 Task: Find connections with filter location Begūn with filter topic #Culturewith filter profile language English with filter current company Belong Education (Previously InternIn) with filter school Burhani College with filter industry Correctional Institutions with filter service category Real Estate Appraisal with filter keywords title Manager
Action: Mouse moved to (475, 65)
Screenshot: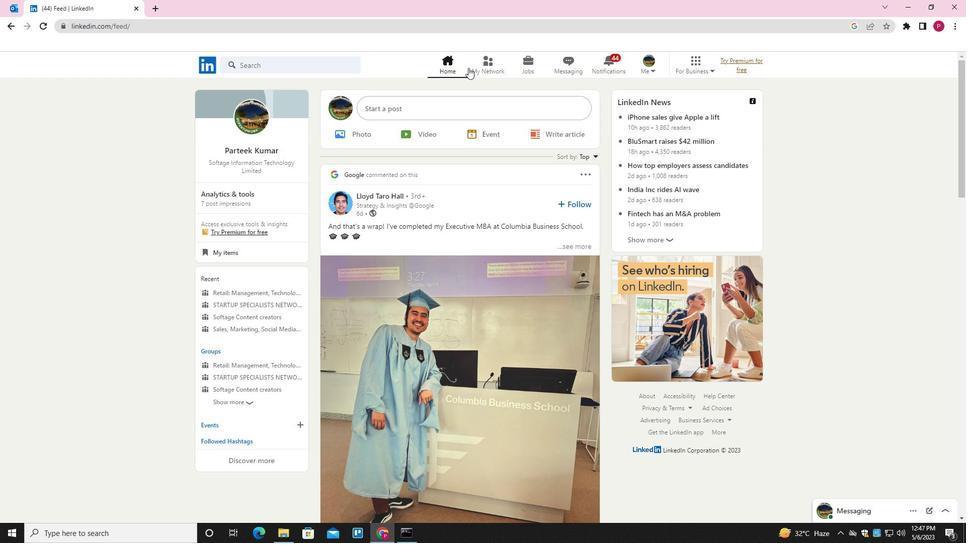 
Action: Mouse pressed left at (475, 65)
Screenshot: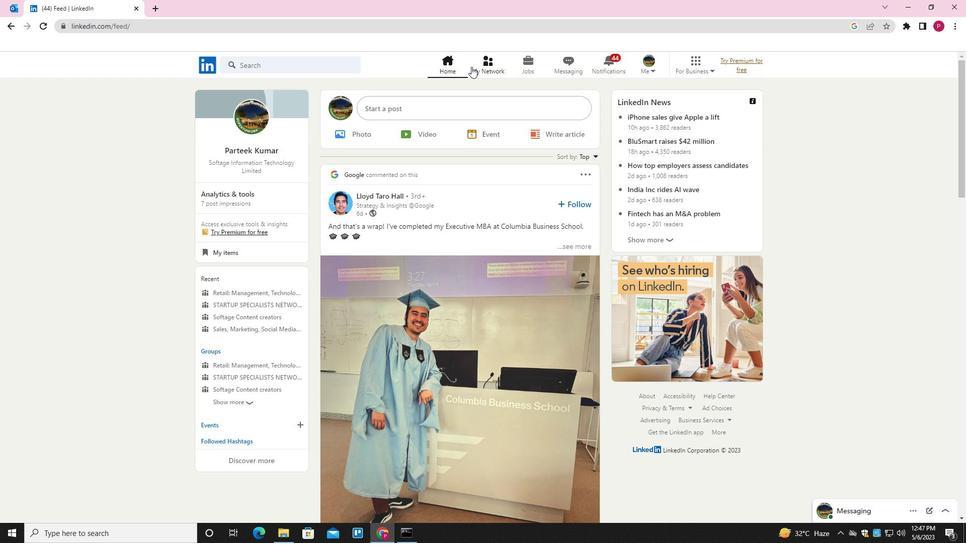 
Action: Mouse moved to (335, 124)
Screenshot: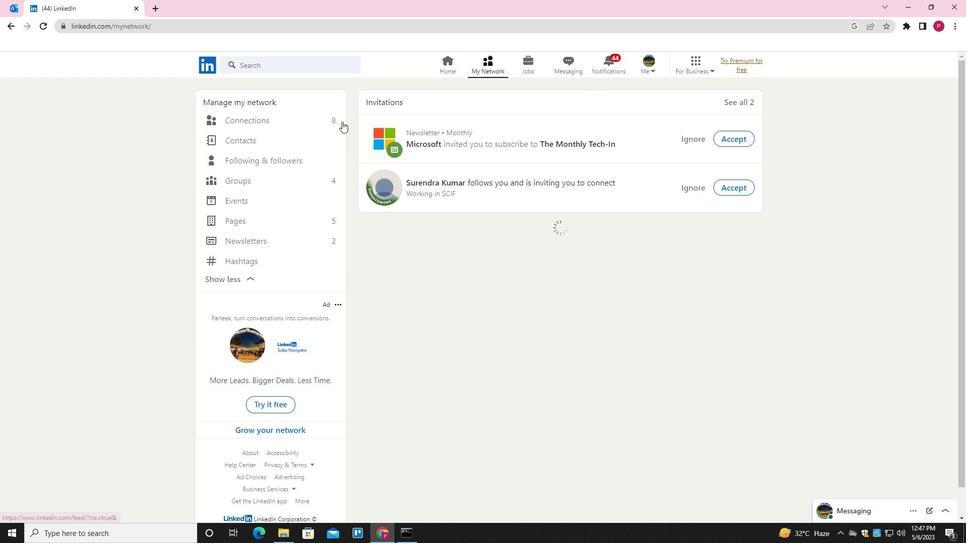 
Action: Mouse pressed left at (335, 124)
Screenshot: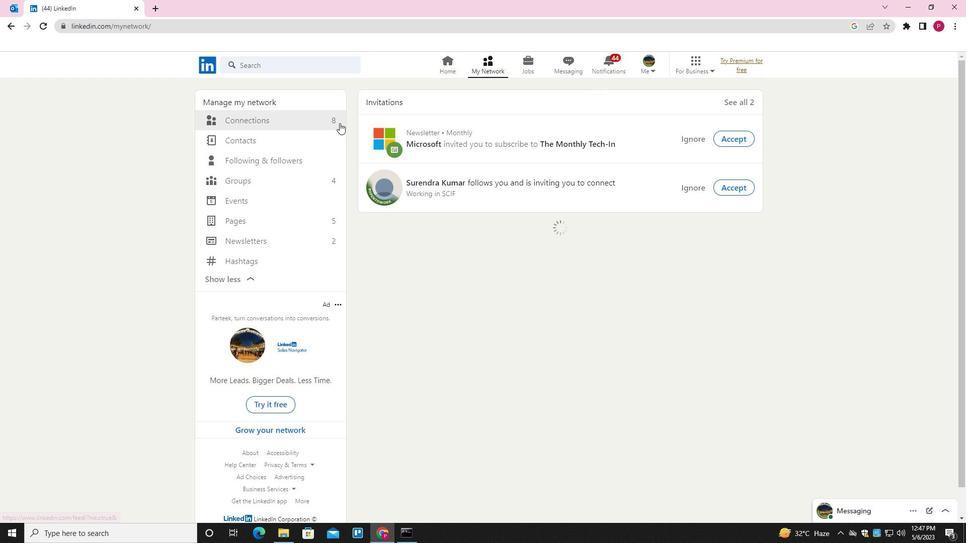 
Action: Mouse moved to (569, 120)
Screenshot: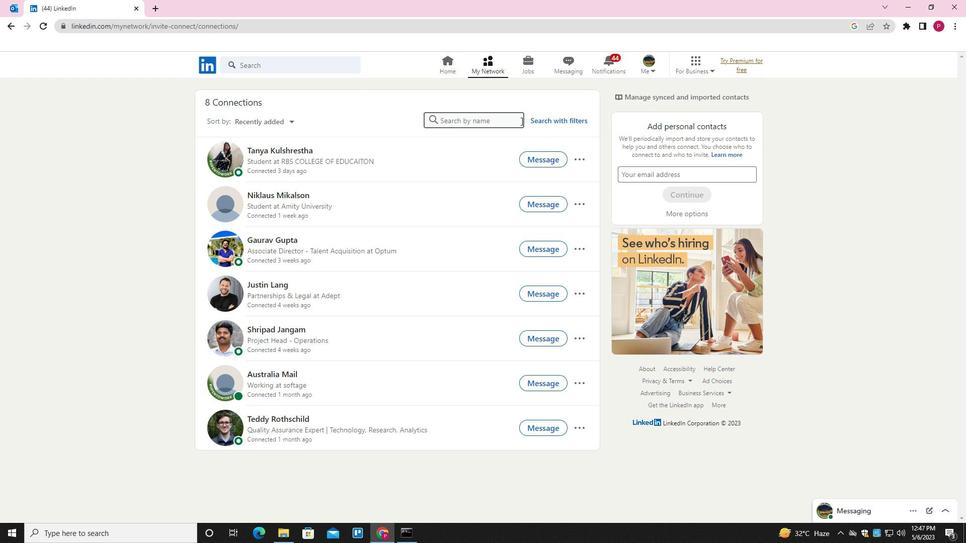 
Action: Mouse pressed left at (569, 120)
Screenshot: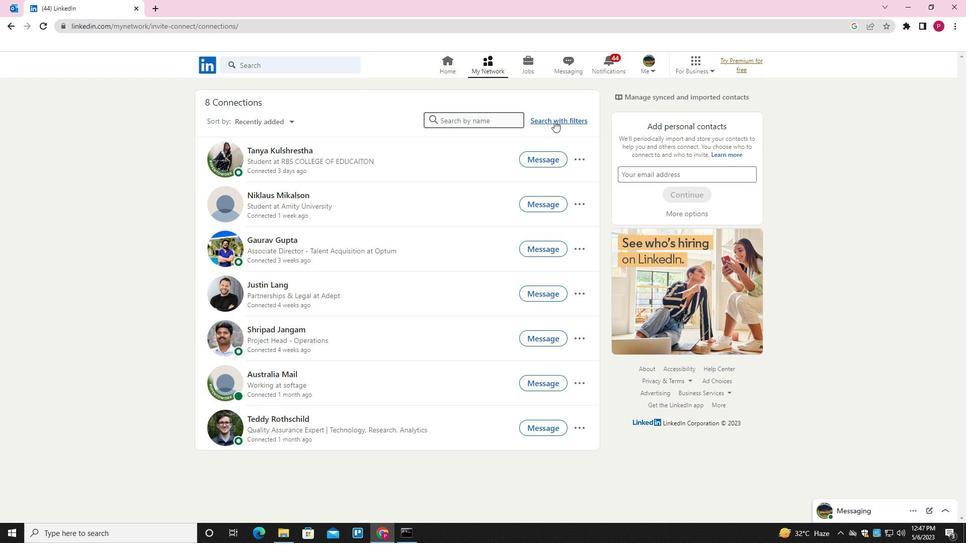 
Action: Mouse moved to (520, 93)
Screenshot: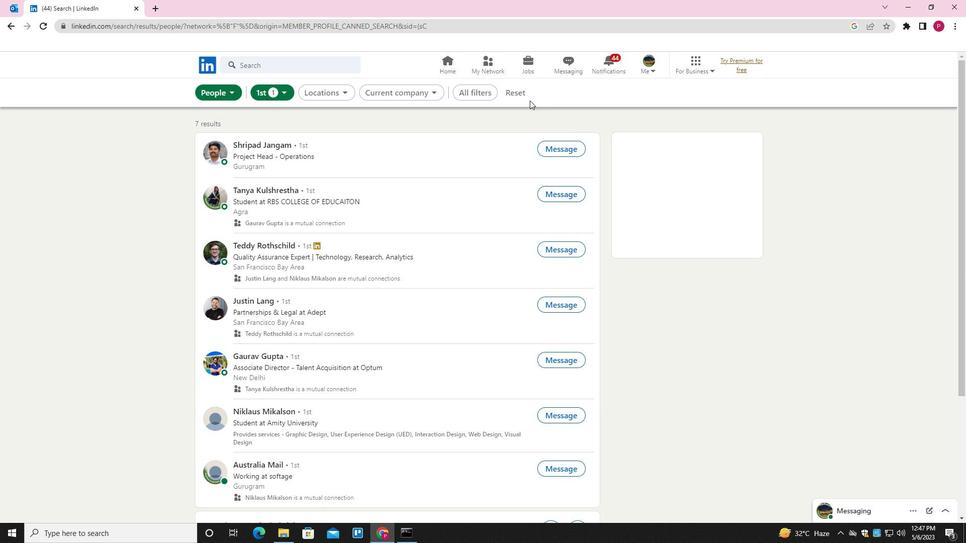 
Action: Mouse pressed left at (520, 93)
Screenshot: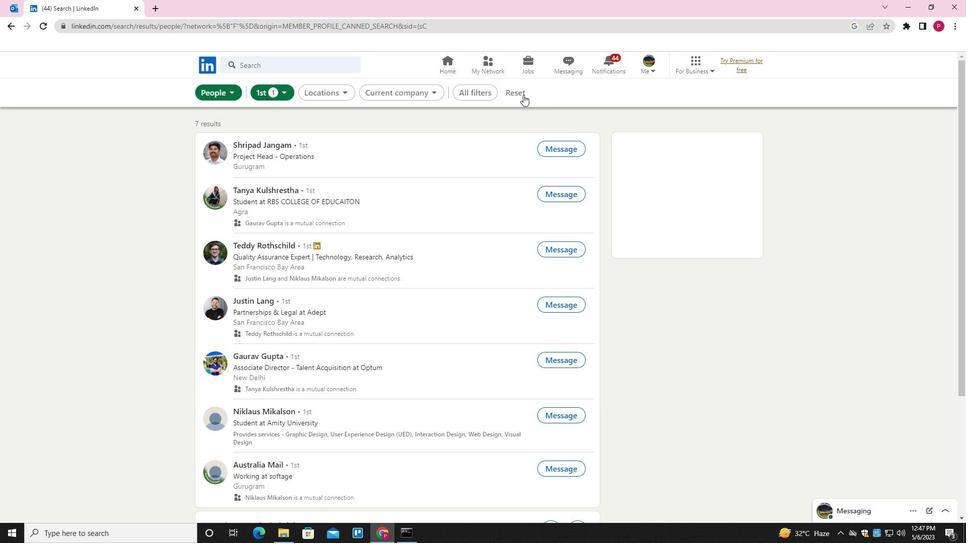 
Action: Mouse moved to (501, 91)
Screenshot: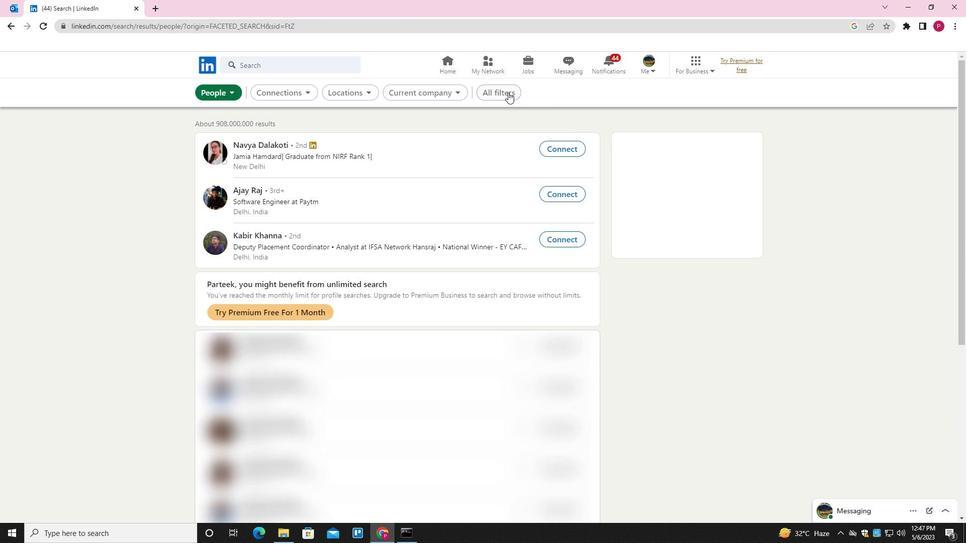 
Action: Mouse pressed left at (501, 91)
Screenshot: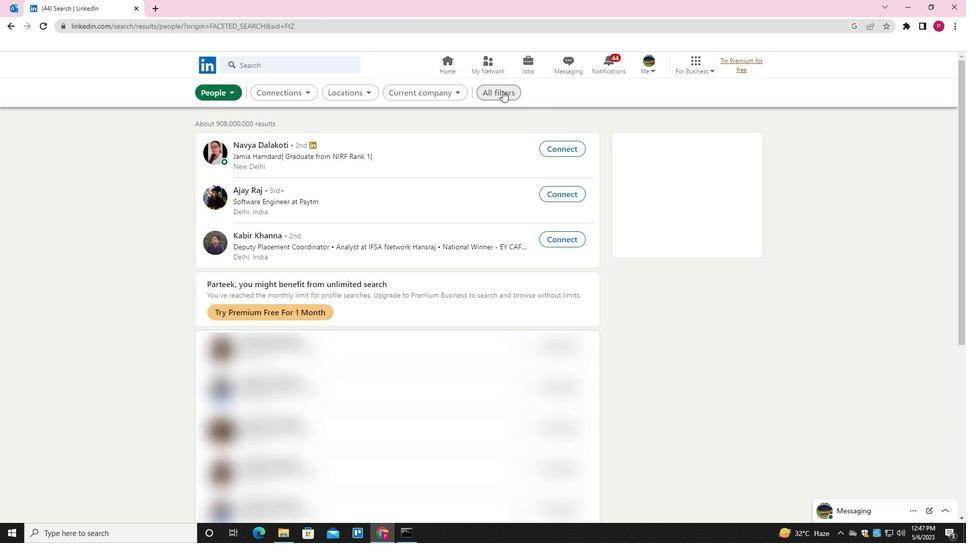 
Action: Mouse moved to (782, 274)
Screenshot: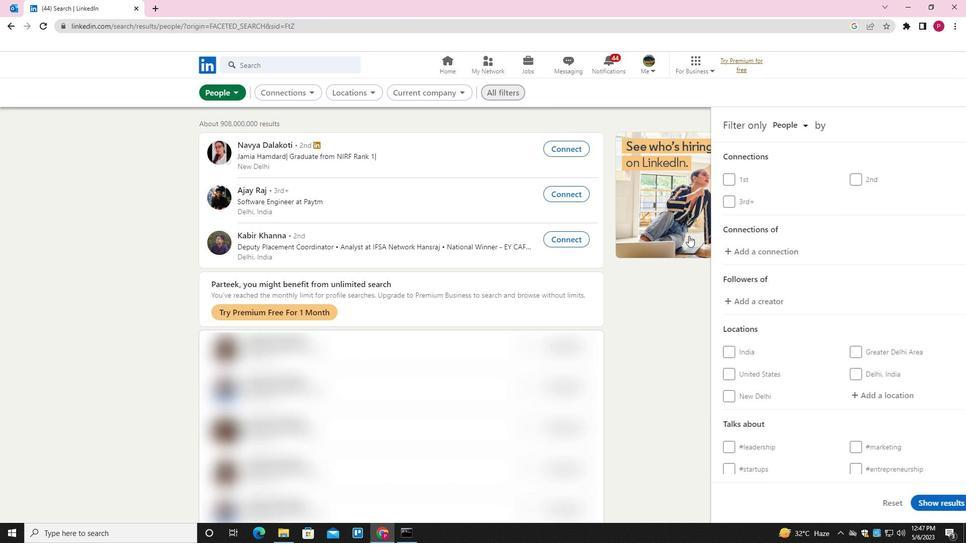 
Action: Mouse scrolled (782, 273) with delta (0, 0)
Screenshot: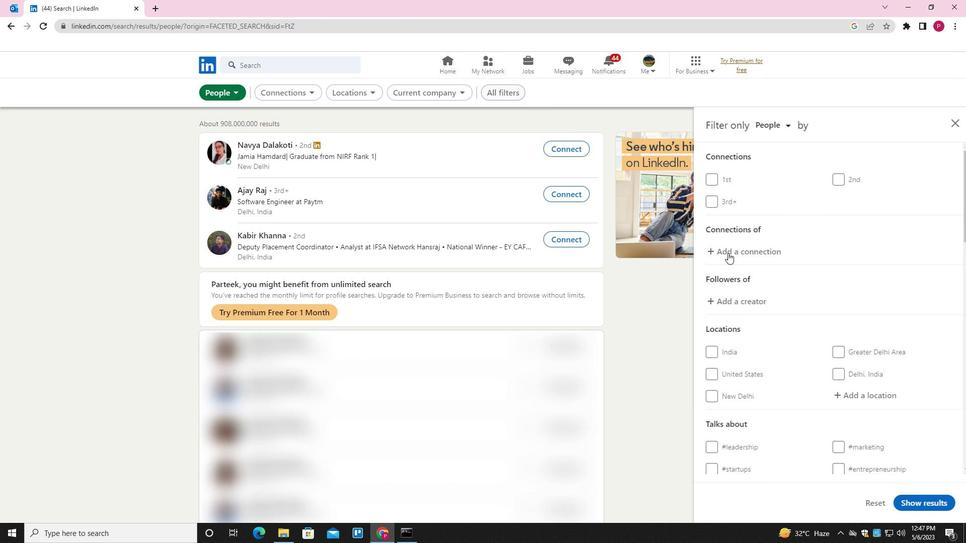 
Action: Mouse scrolled (782, 273) with delta (0, 0)
Screenshot: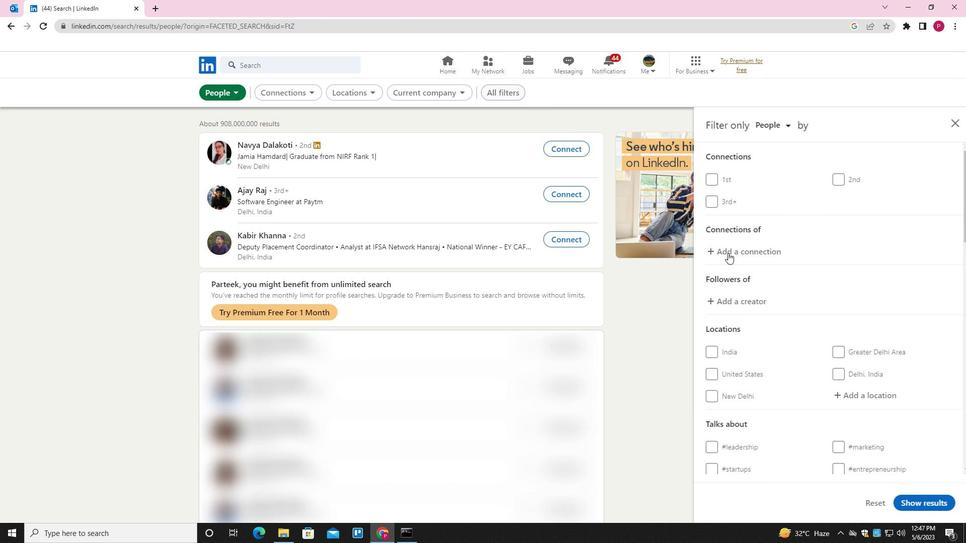 
Action: Mouse moved to (783, 274)
Screenshot: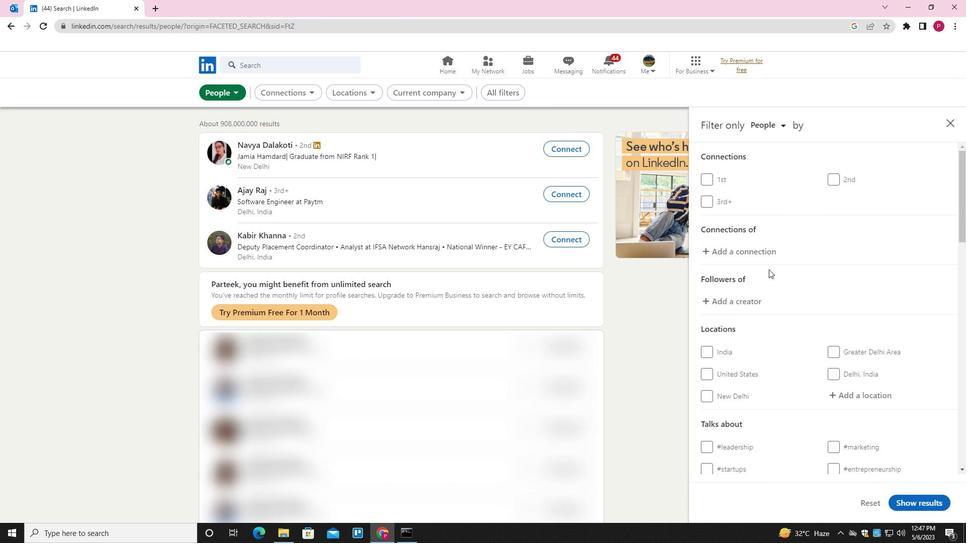 
Action: Mouse scrolled (783, 273) with delta (0, 0)
Screenshot: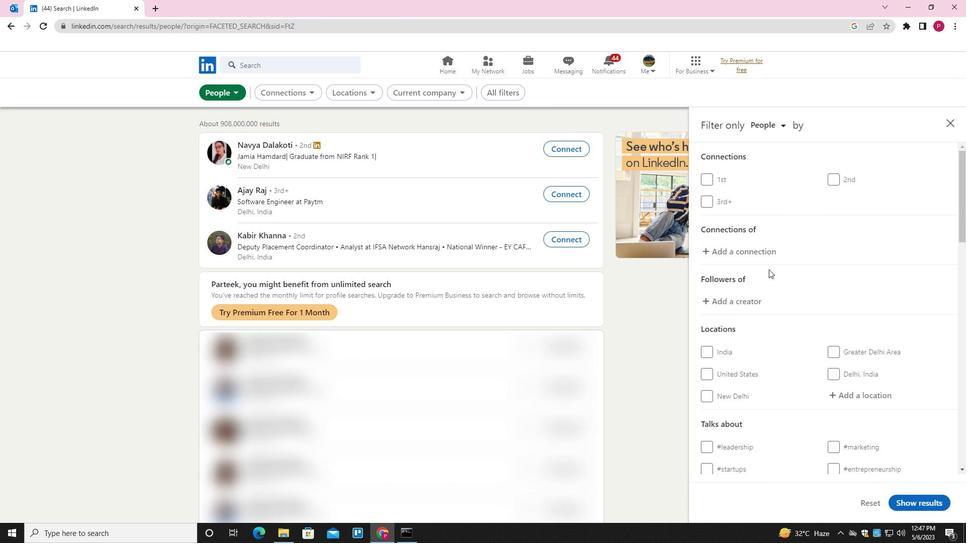 
Action: Mouse moved to (853, 246)
Screenshot: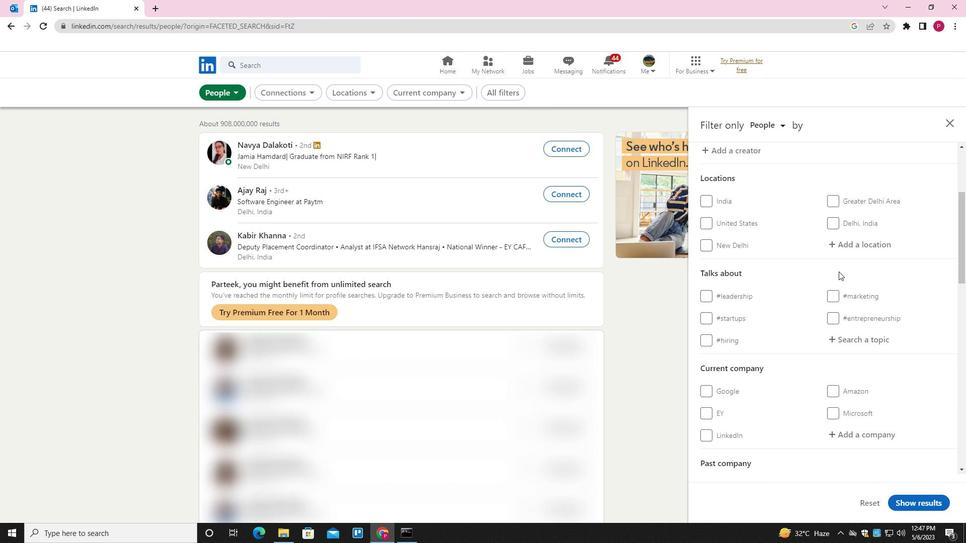 
Action: Mouse pressed left at (853, 246)
Screenshot: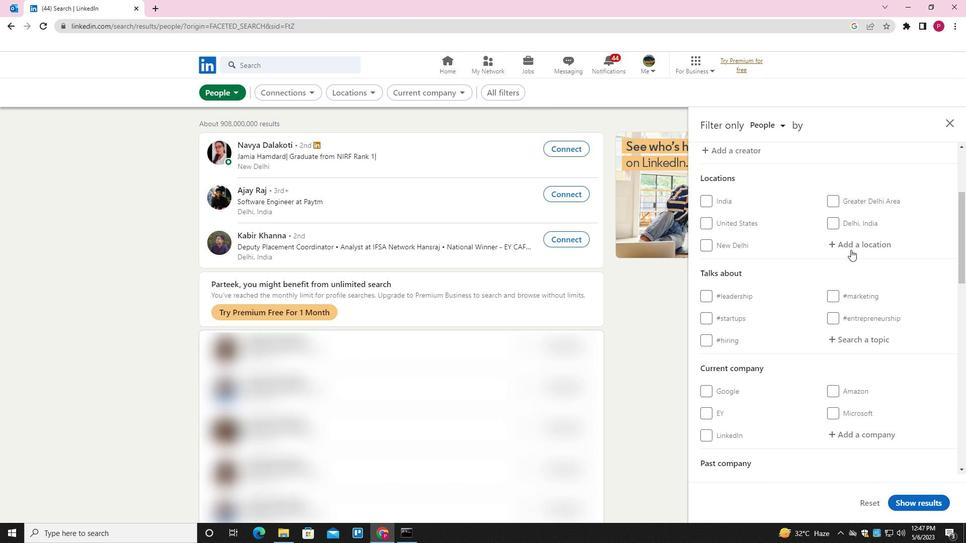 
Action: Key pressed <Key.shift>BEGUN
Screenshot: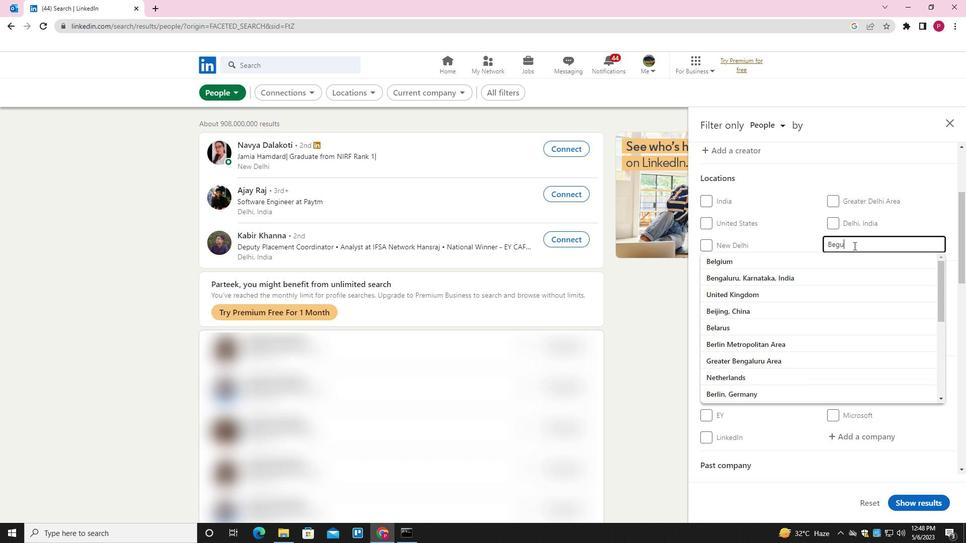 
Action: Mouse moved to (853, 245)
Screenshot: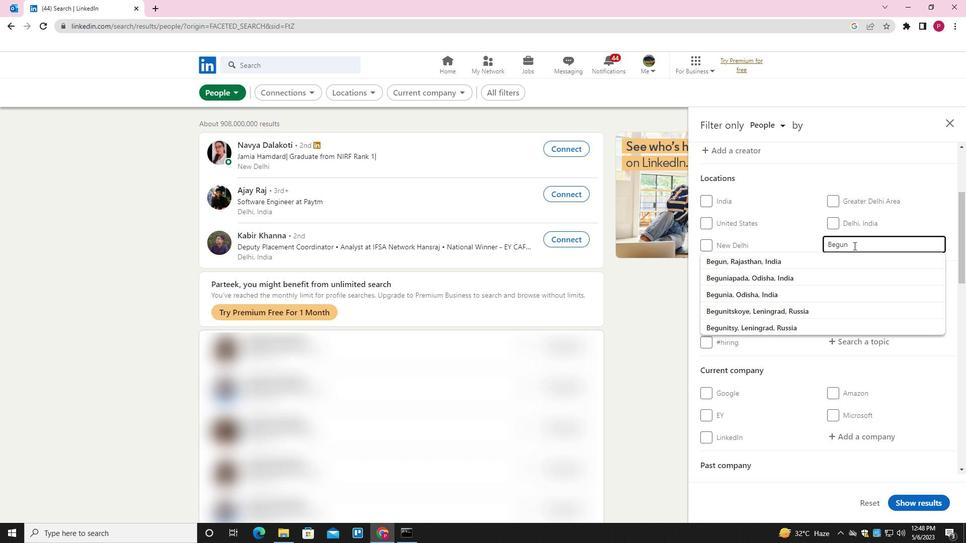 
Action: Key pressed <Key.down><Key.enter>
Screenshot: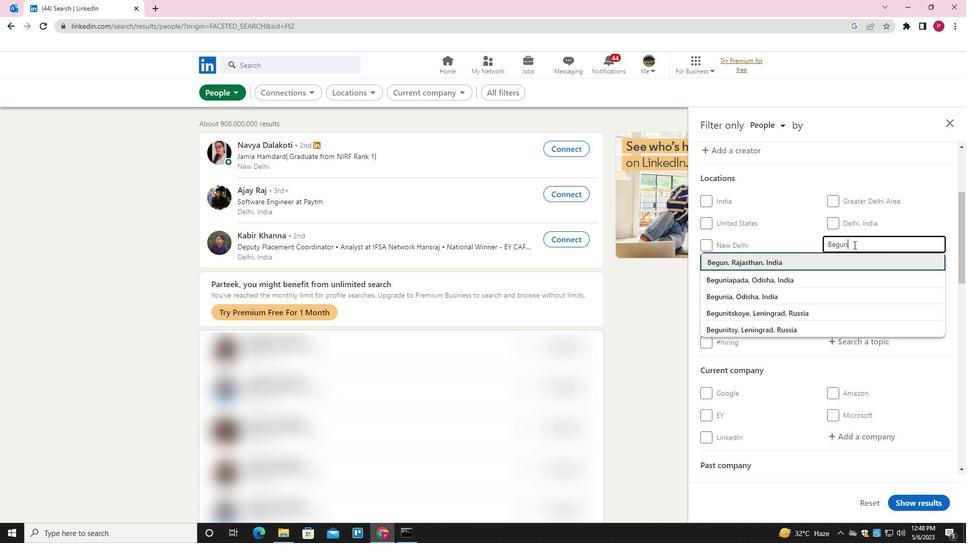 
Action: Mouse moved to (820, 268)
Screenshot: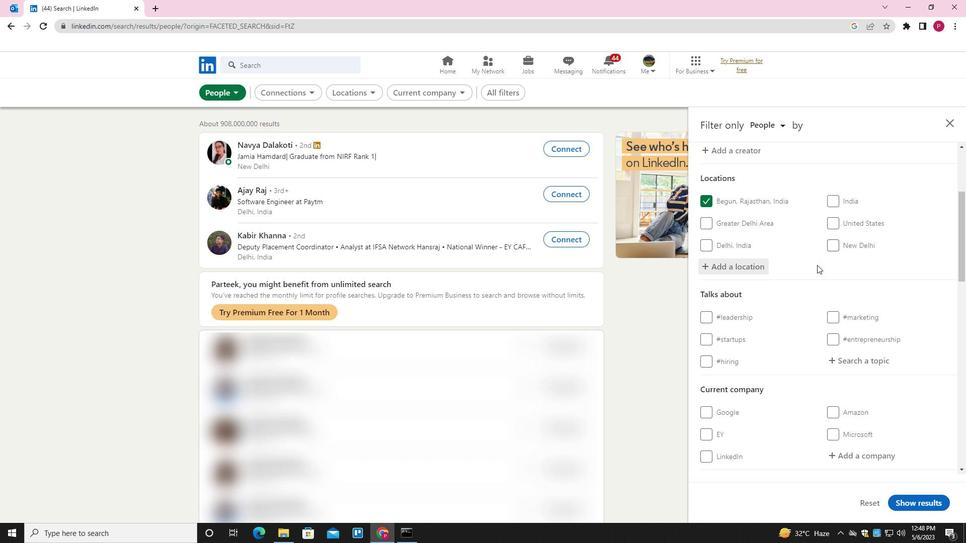 
Action: Mouse scrolled (820, 267) with delta (0, 0)
Screenshot: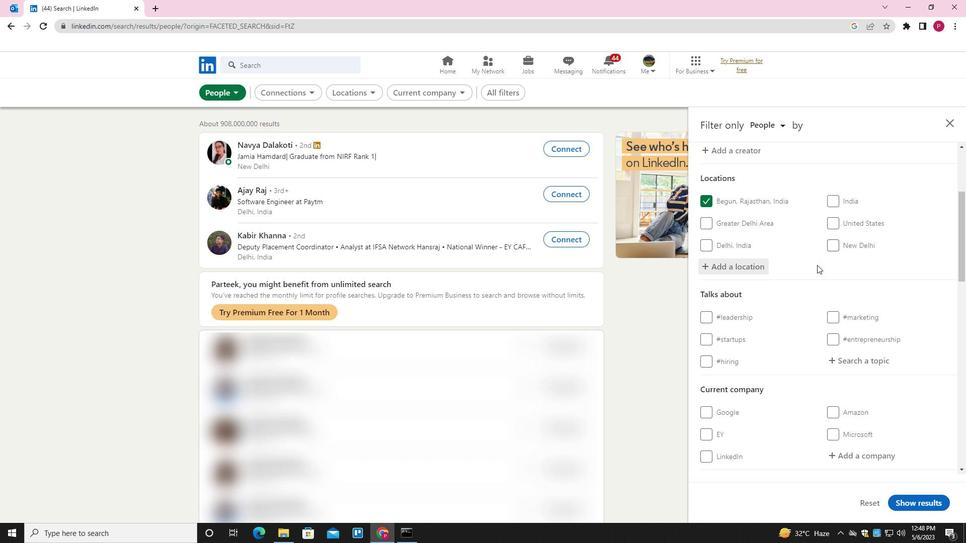 
Action: Mouse moved to (820, 268)
Screenshot: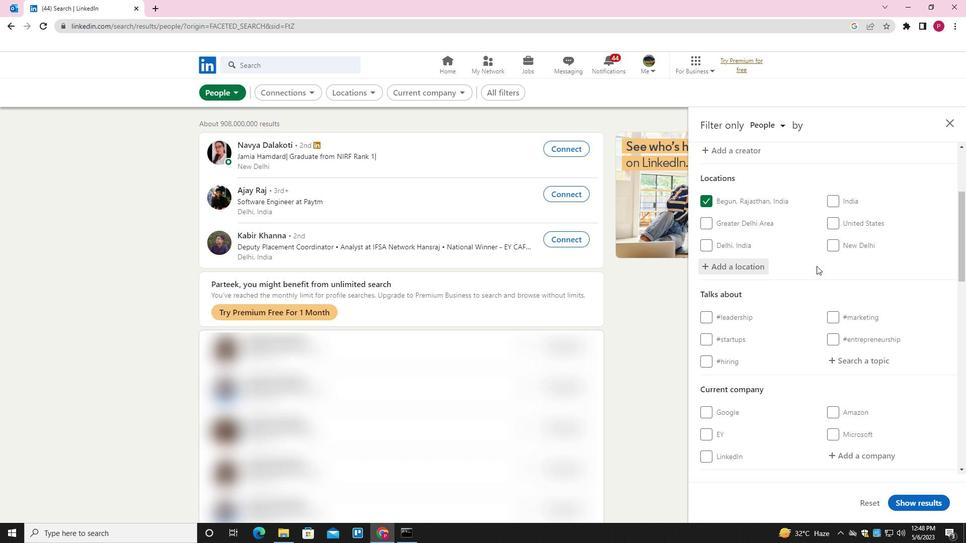 
Action: Mouse scrolled (820, 268) with delta (0, 0)
Screenshot: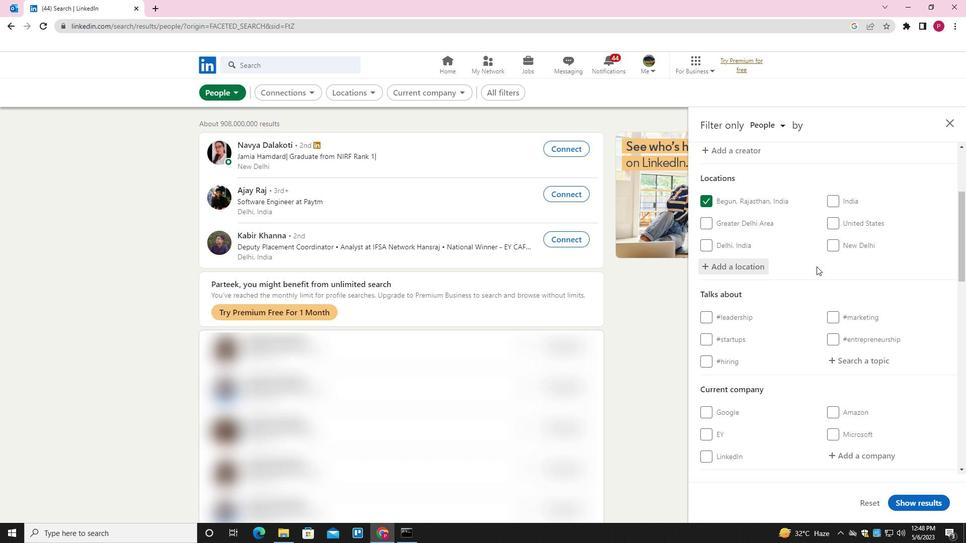
Action: Mouse moved to (862, 258)
Screenshot: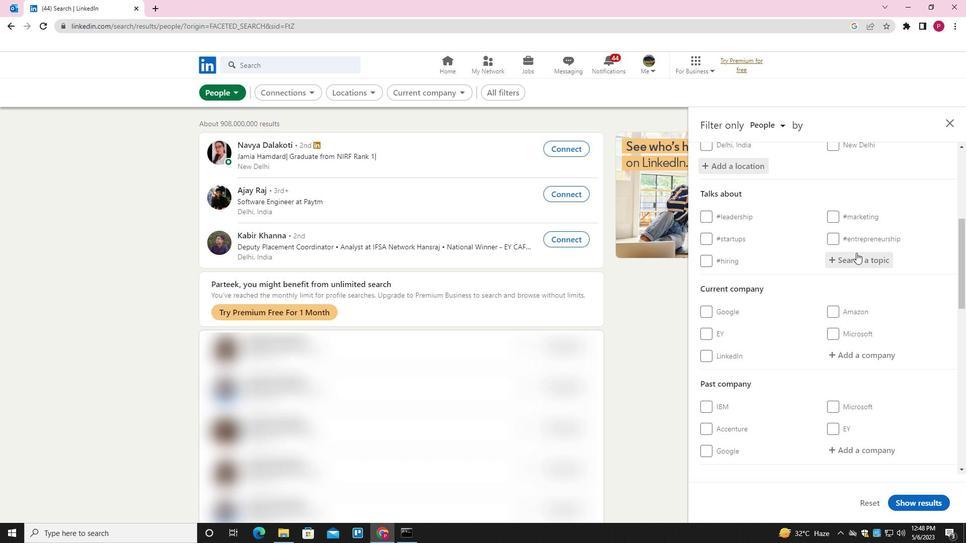 
Action: Mouse pressed left at (862, 258)
Screenshot: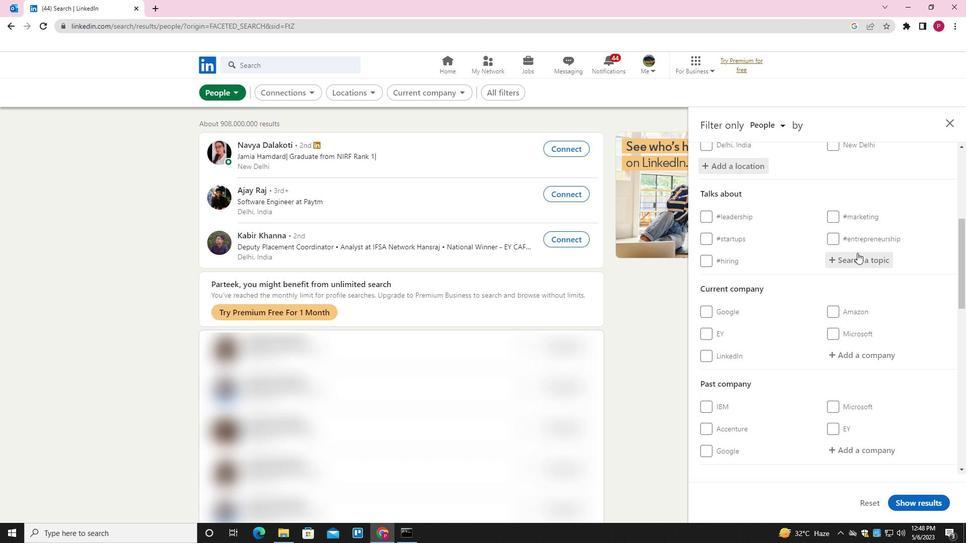 
Action: Key pressed <Key.shift>CULTURE<Key.down><Key.enter>
Screenshot: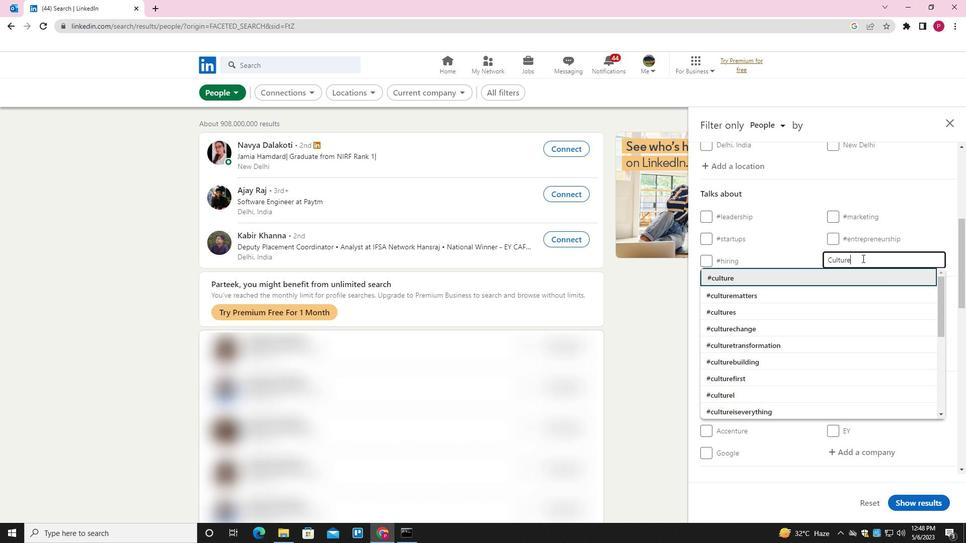 
Action: Mouse moved to (809, 288)
Screenshot: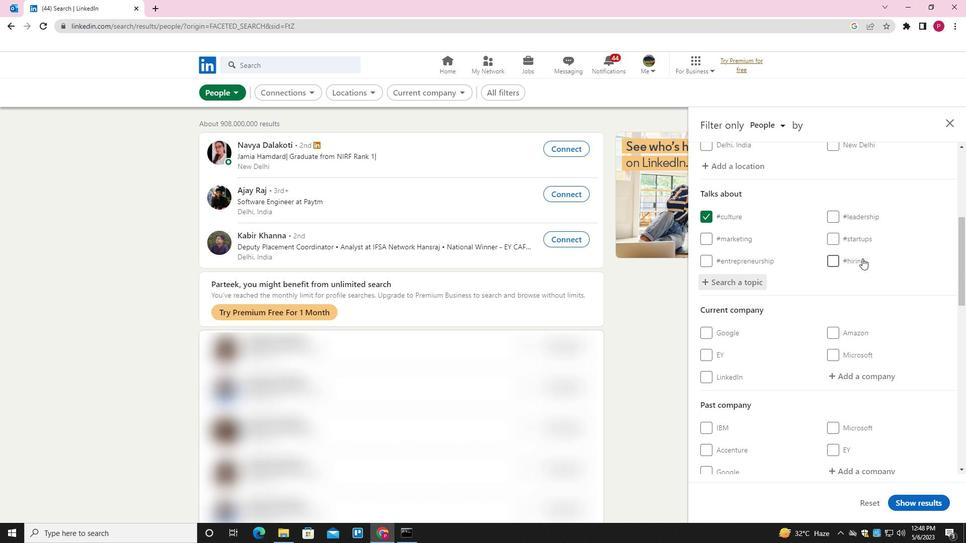 
Action: Mouse scrolled (809, 288) with delta (0, 0)
Screenshot: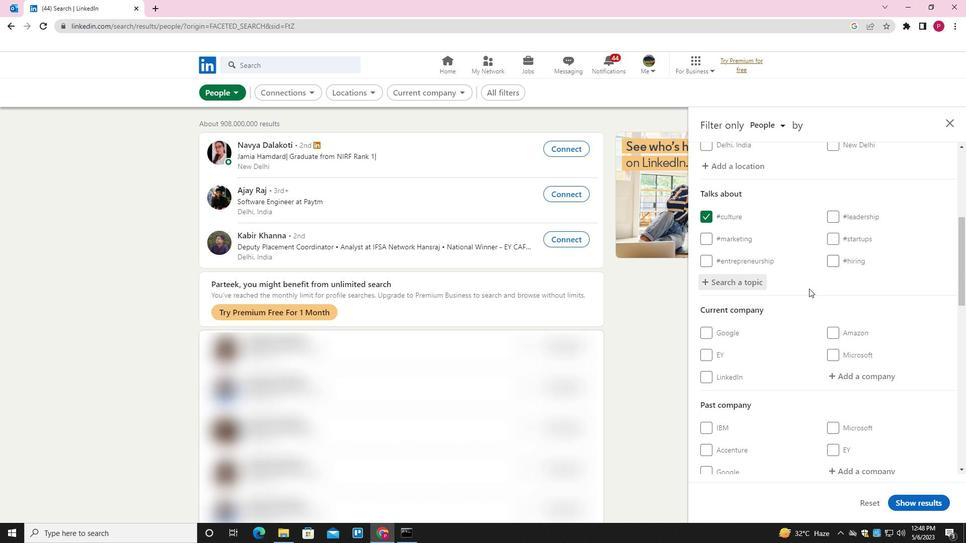 
Action: Mouse scrolled (809, 288) with delta (0, 0)
Screenshot: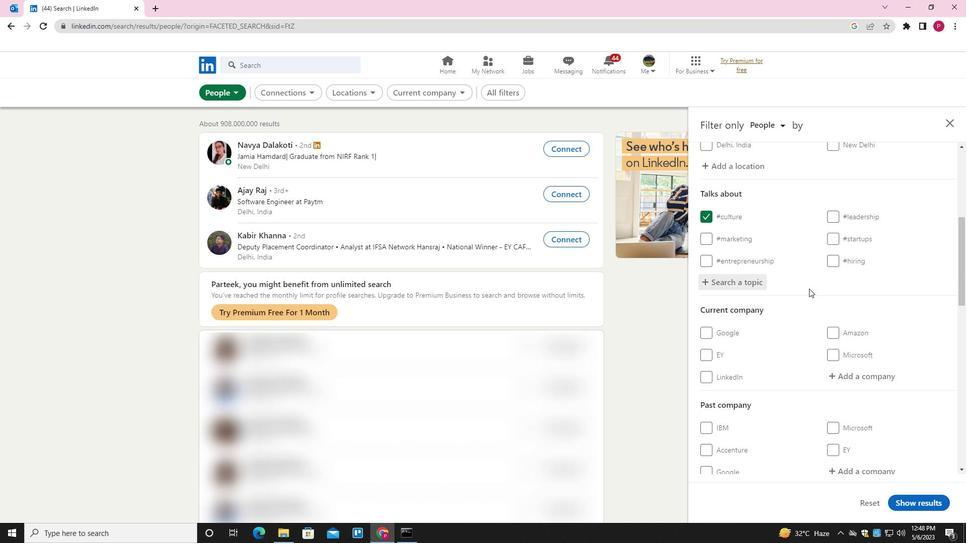 
Action: Mouse scrolled (809, 288) with delta (0, 0)
Screenshot: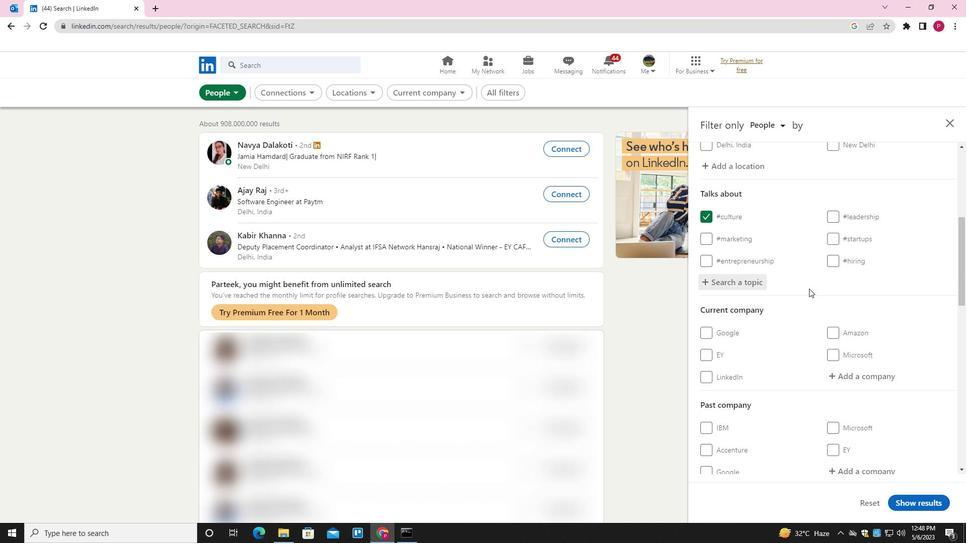 
Action: Mouse scrolled (809, 288) with delta (0, 0)
Screenshot: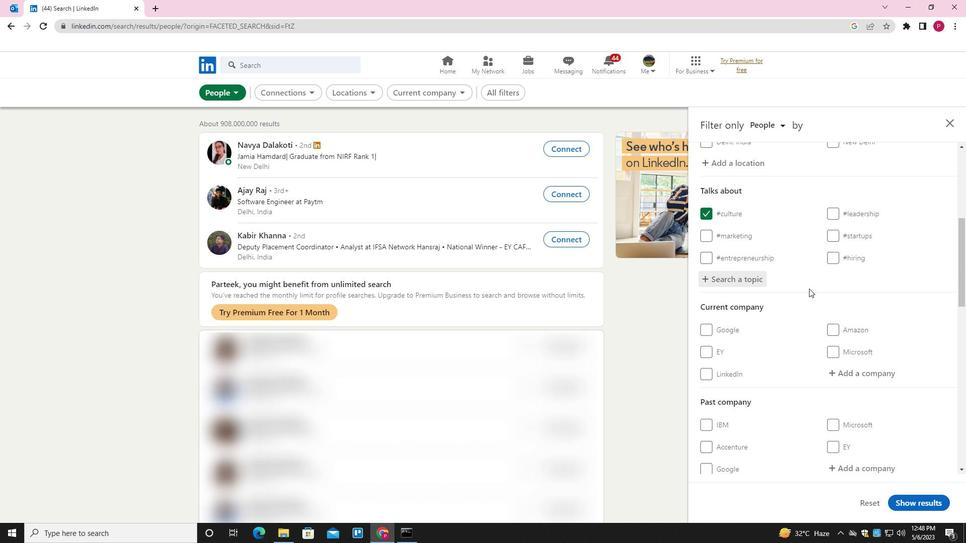 
Action: Mouse moved to (804, 291)
Screenshot: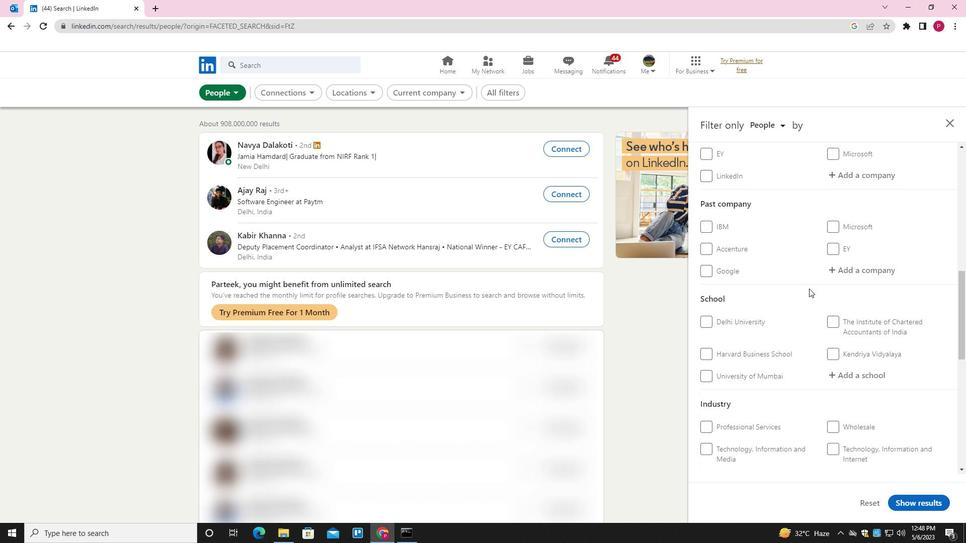 
Action: Mouse scrolled (804, 291) with delta (0, 0)
Screenshot: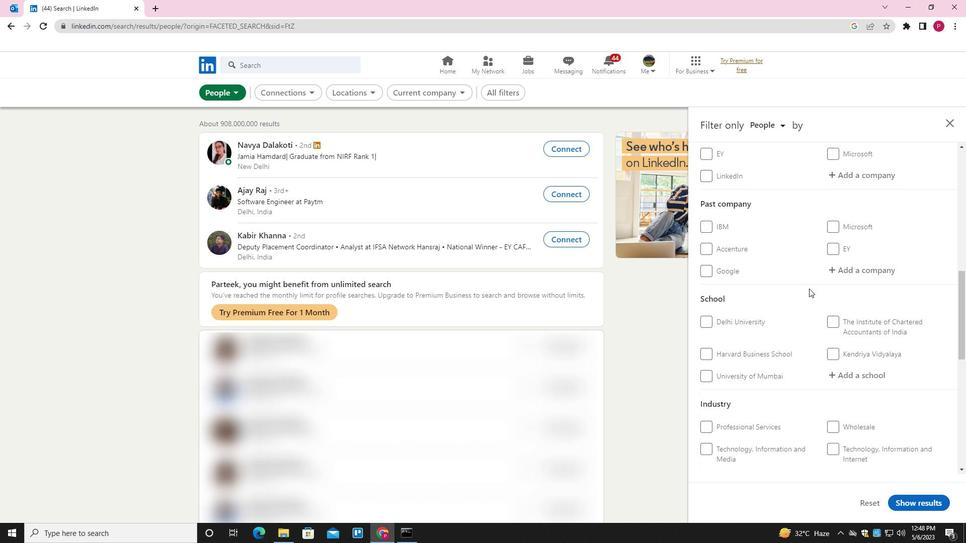 
Action: Mouse moved to (804, 292)
Screenshot: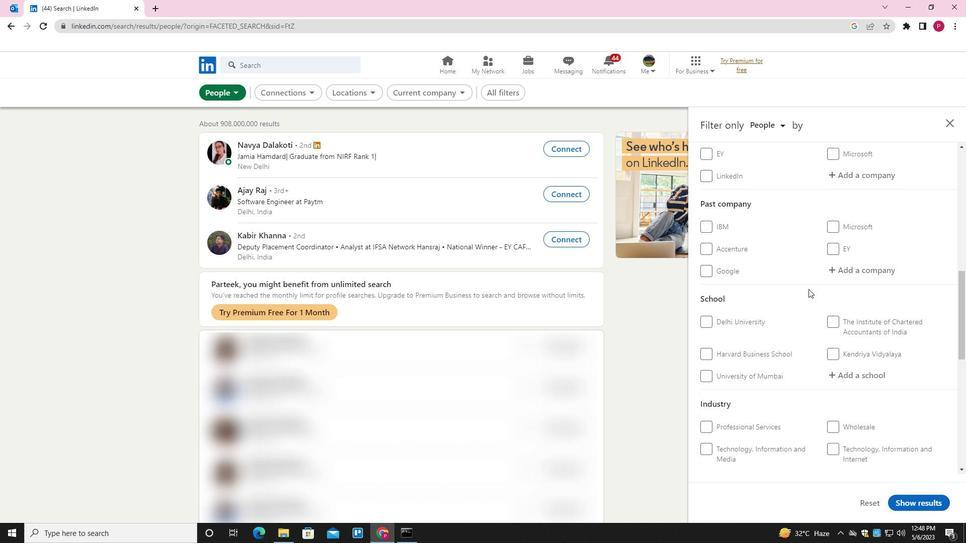
Action: Mouse scrolled (804, 292) with delta (0, 0)
Screenshot: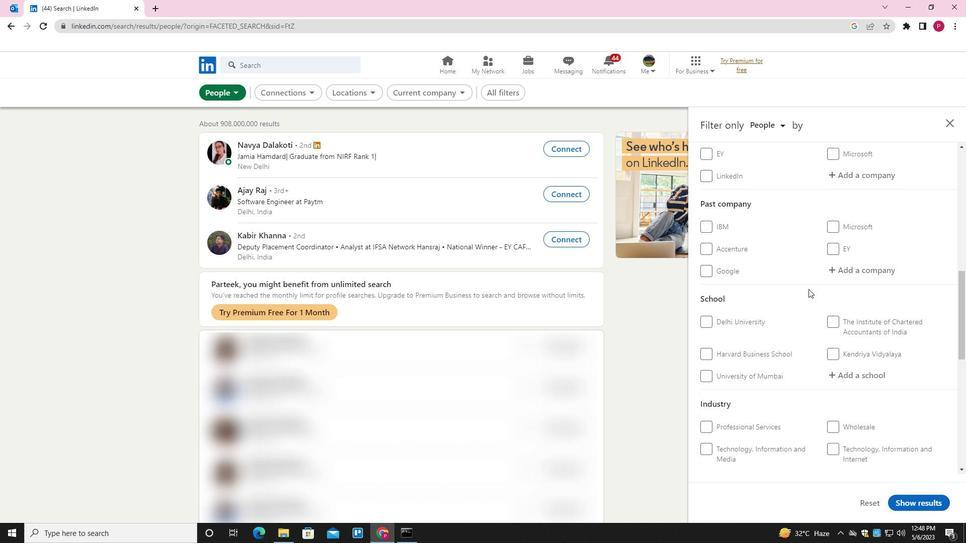 
Action: Mouse moved to (803, 293)
Screenshot: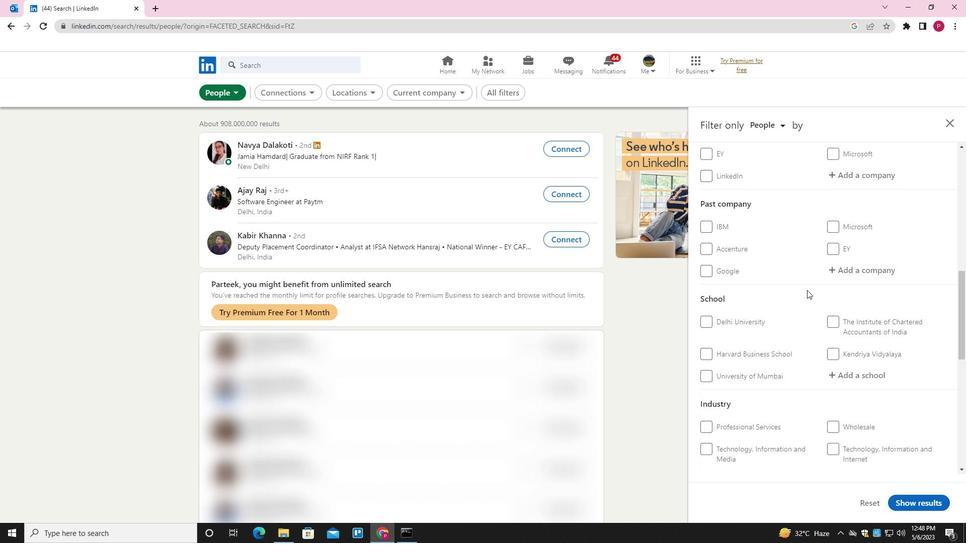 
Action: Mouse scrolled (803, 292) with delta (0, 0)
Screenshot: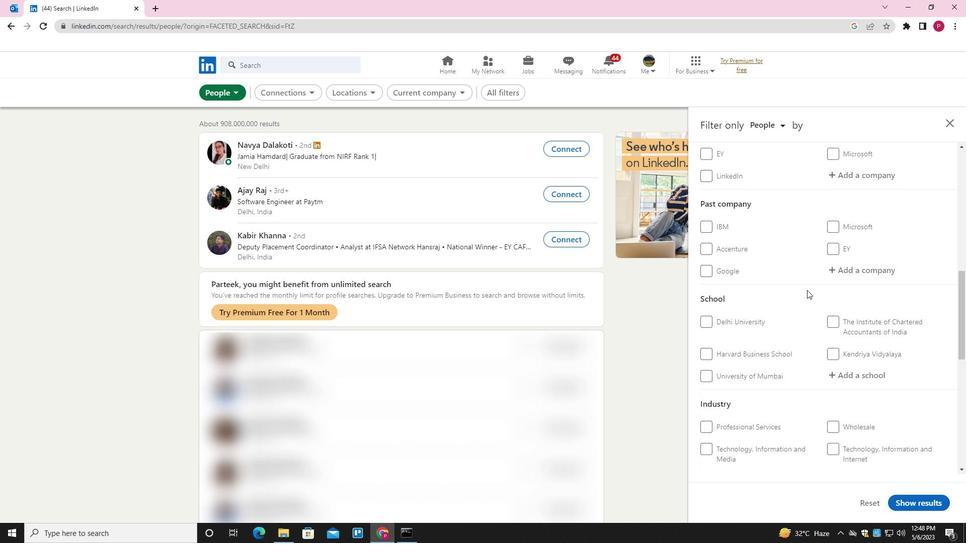 
Action: Mouse moved to (801, 297)
Screenshot: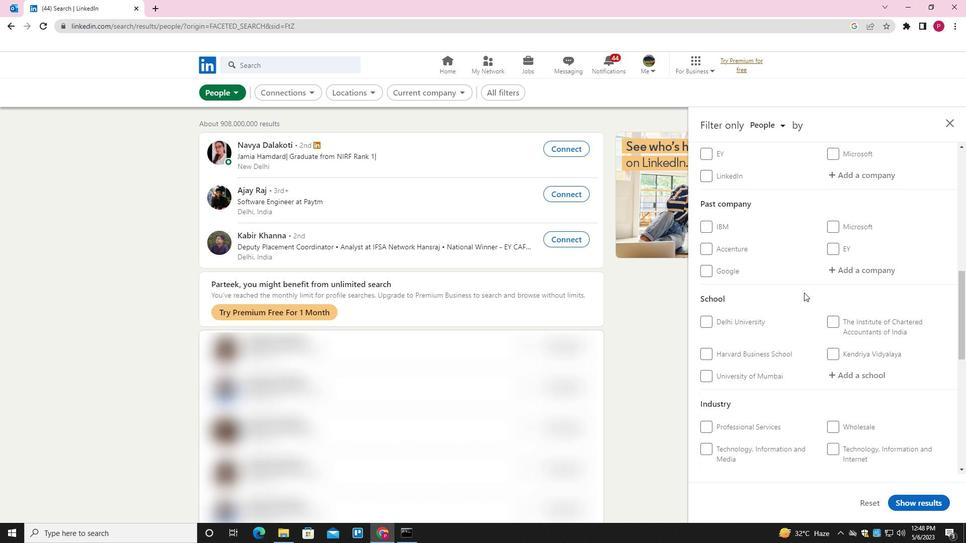
Action: Mouse scrolled (801, 296) with delta (0, 0)
Screenshot: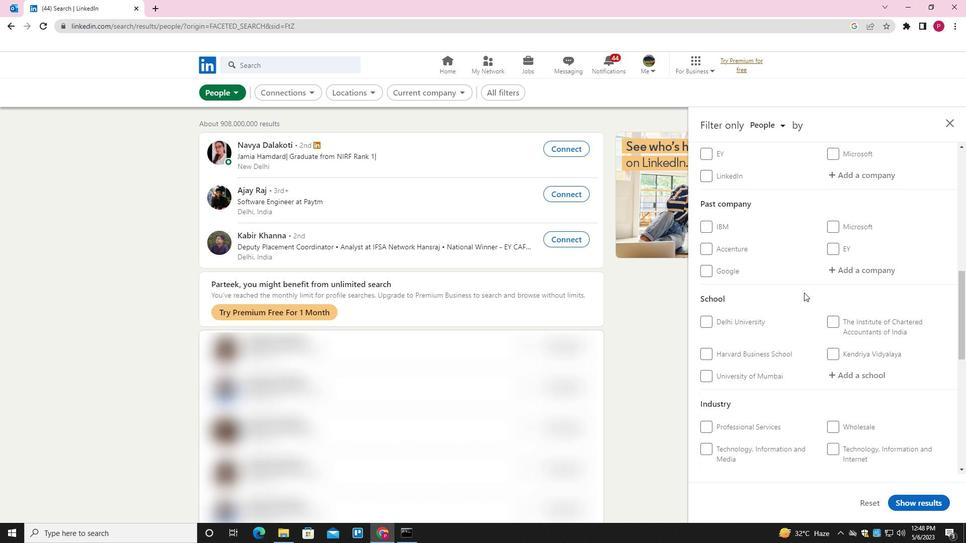 
Action: Mouse moved to (793, 325)
Screenshot: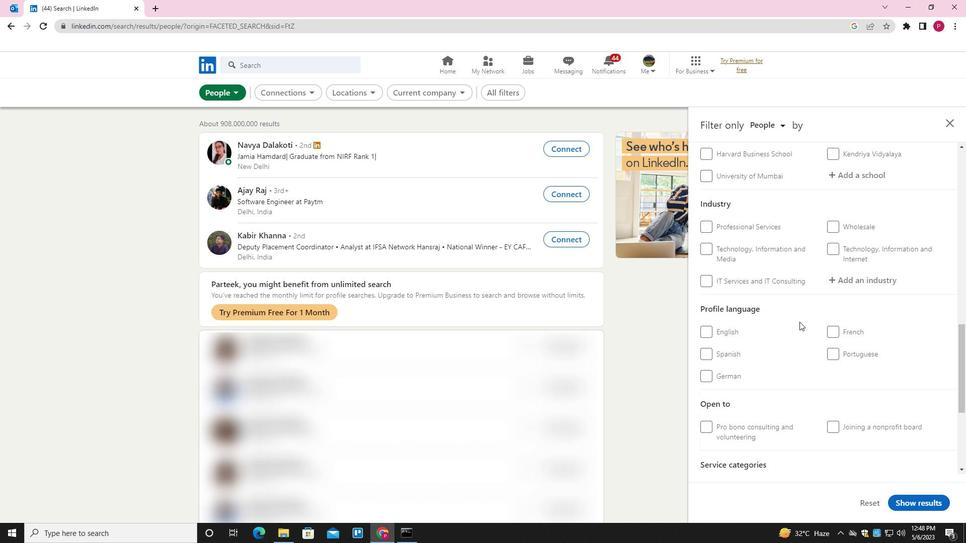 
Action: Mouse scrolled (793, 324) with delta (0, 0)
Screenshot: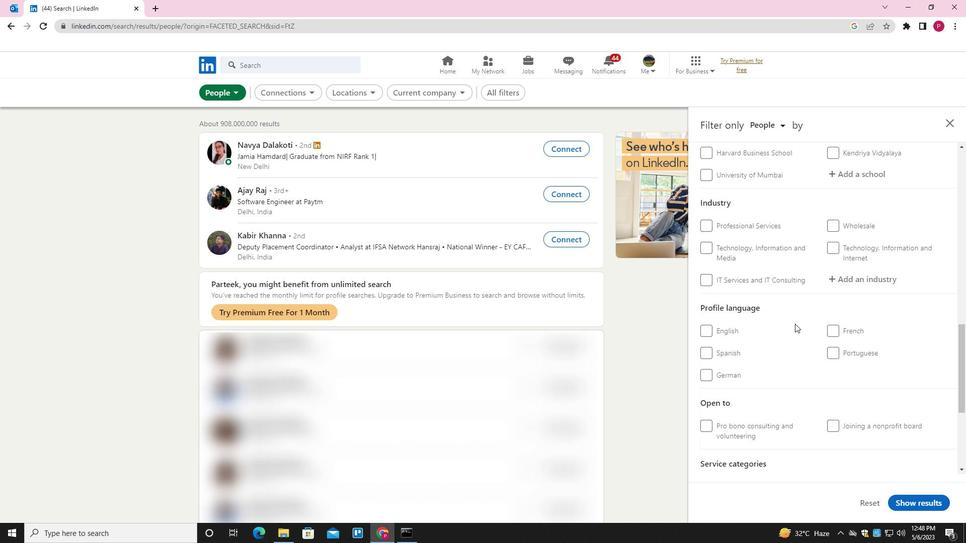 
Action: Mouse scrolled (793, 324) with delta (0, 0)
Screenshot: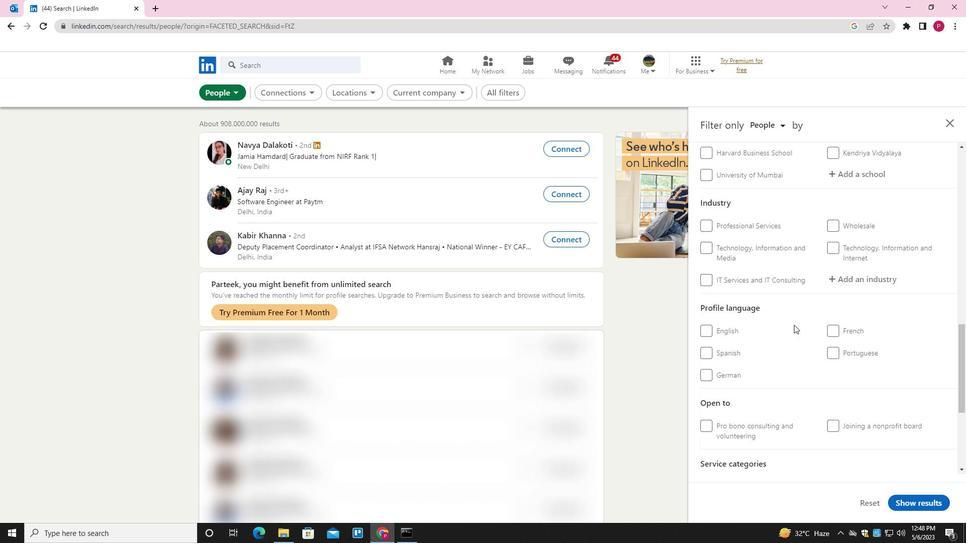 
Action: Mouse scrolled (793, 324) with delta (0, 0)
Screenshot: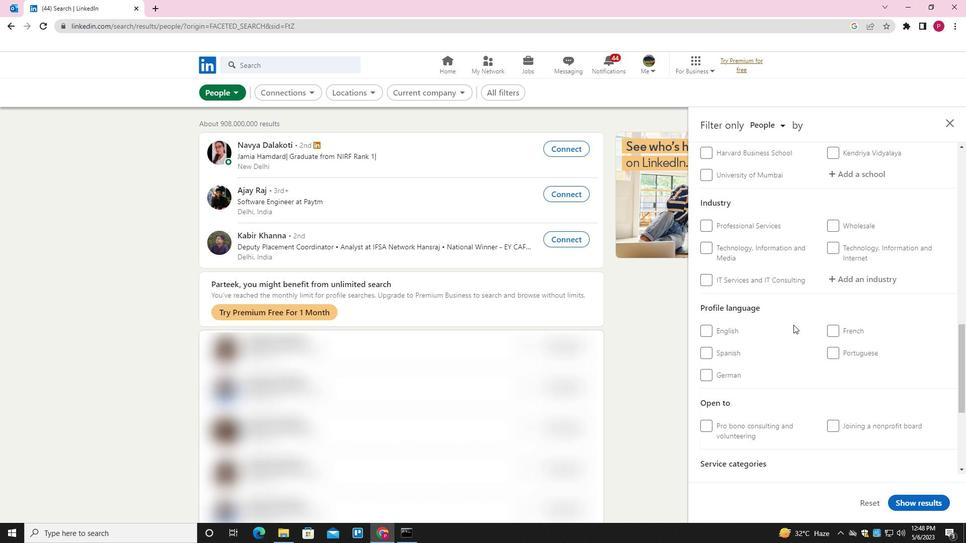 
Action: Mouse scrolled (793, 325) with delta (0, 0)
Screenshot: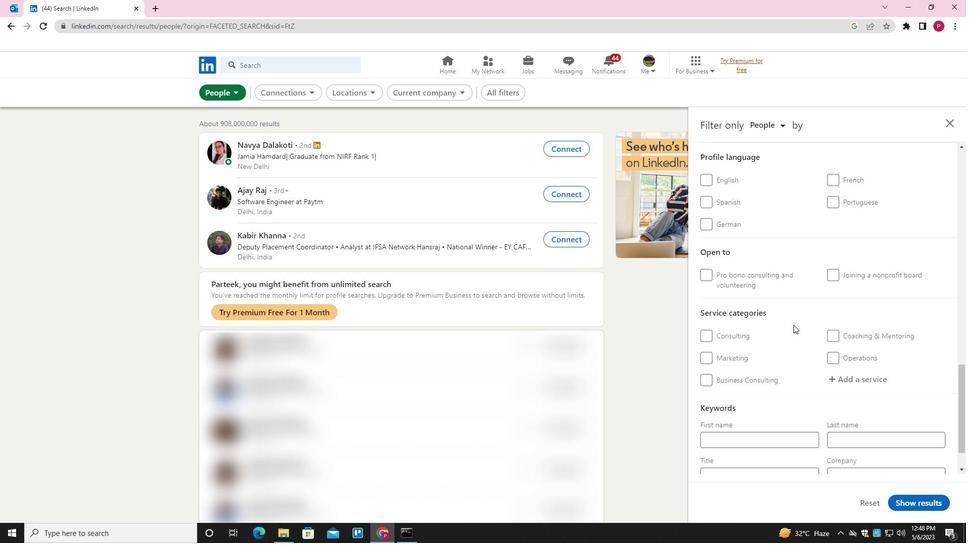 
Action: Mouse moved to (715, 231)
Screenshot: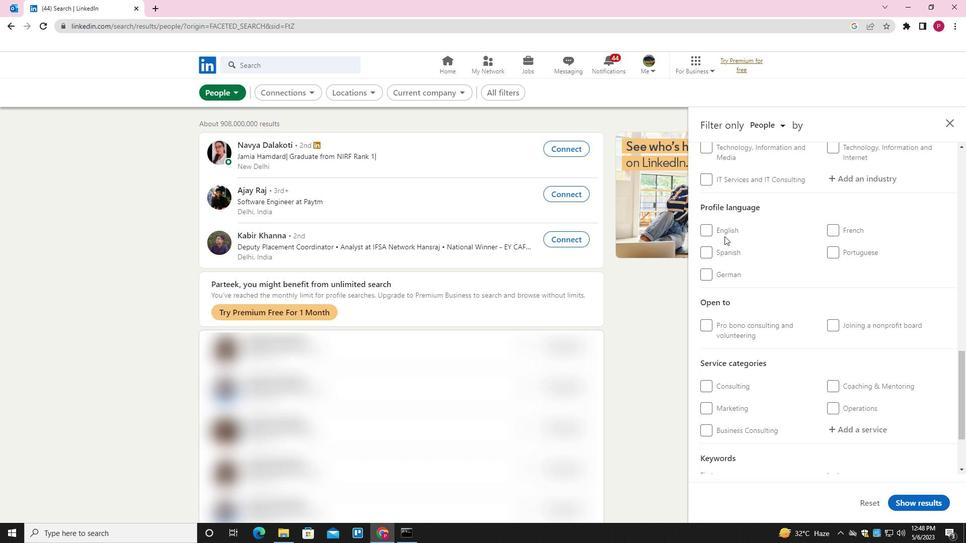 
Action: Mouse pressed left at (715, 231)
Screenshot: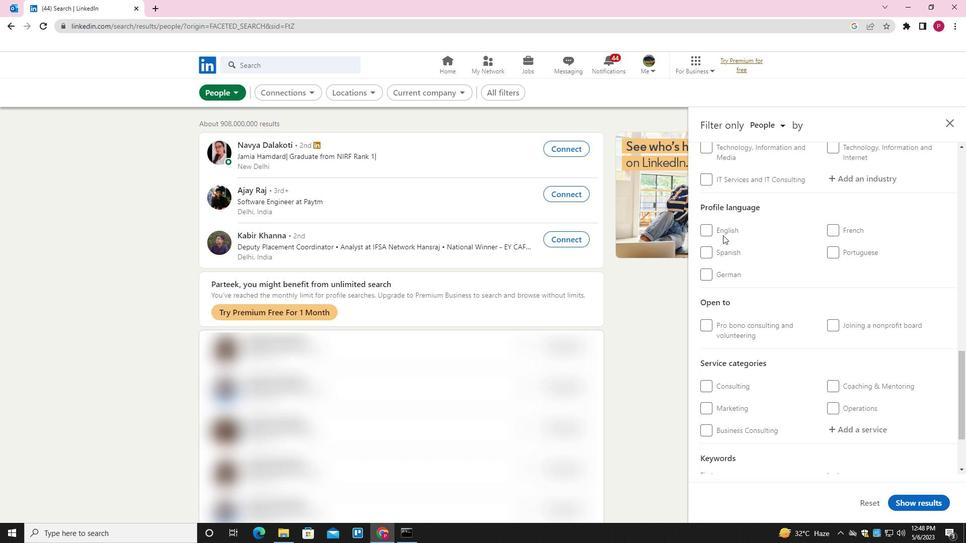 
Action: Mouse moved to (770, 264)
Screenshot: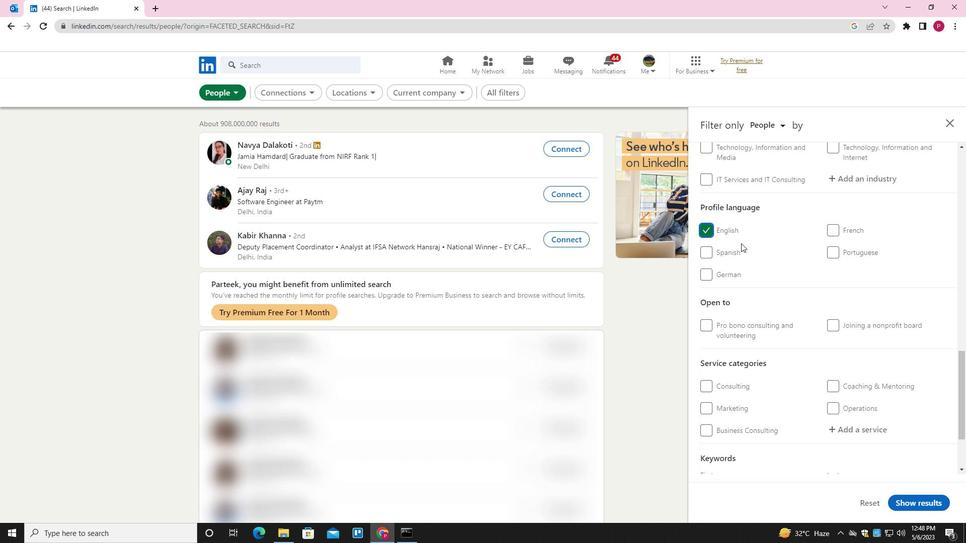 
Action: Mouse scrolled (770, 265) with delta (0, 0)
Screenshot: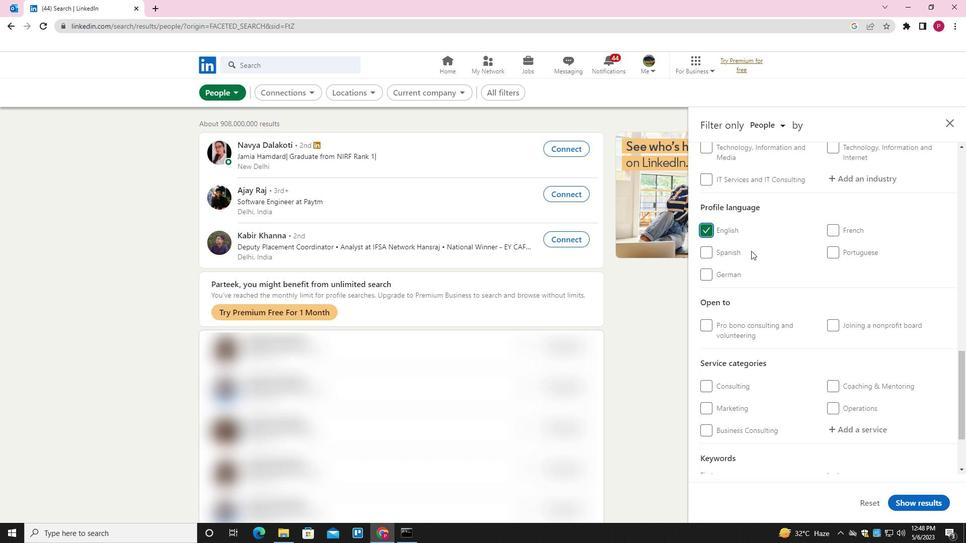 
Action: Mouse scrolled (770, 265) with delta (0, 0)
Screenshot: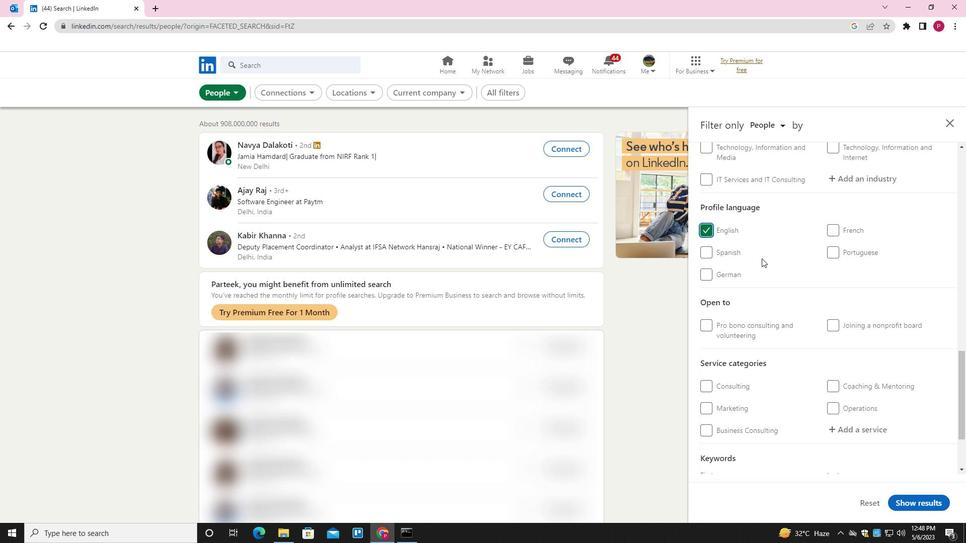 
Action: Mouse scrolled (770, 265) with delta (0, 0)
Screenshot: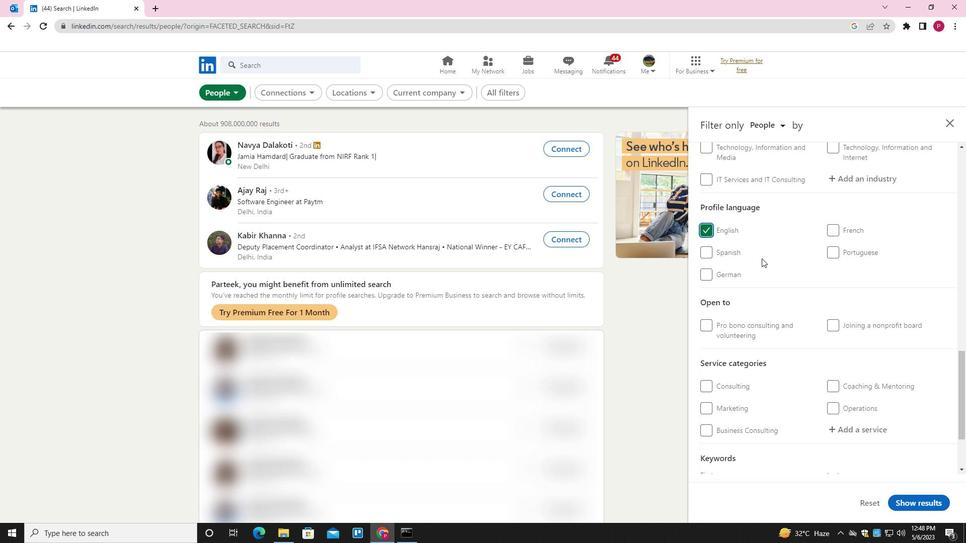 
Action: Mouse scrolled (770, 265) with delta (0, 0)
Screenshot: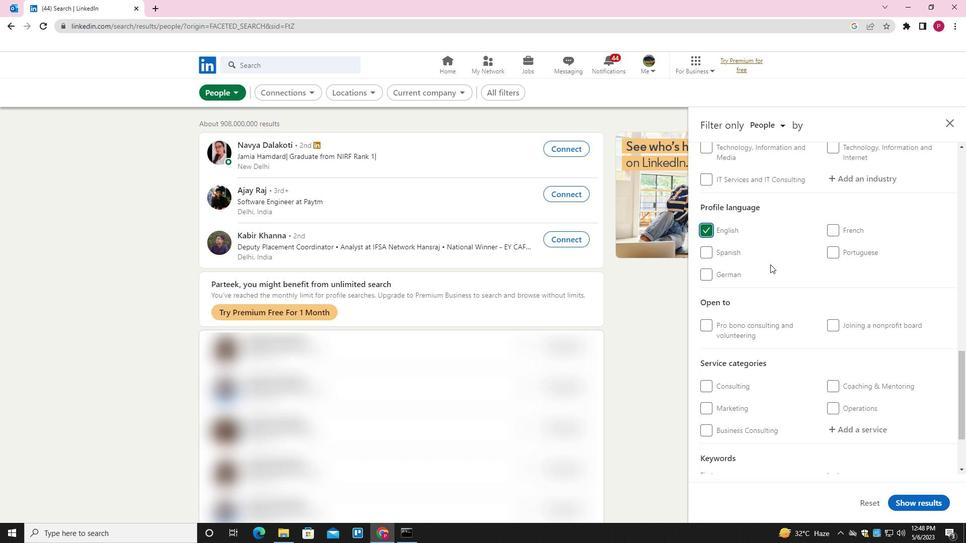 
Action: Mouse scrolled (770, 265) with delta (0, 0)
Screenshot: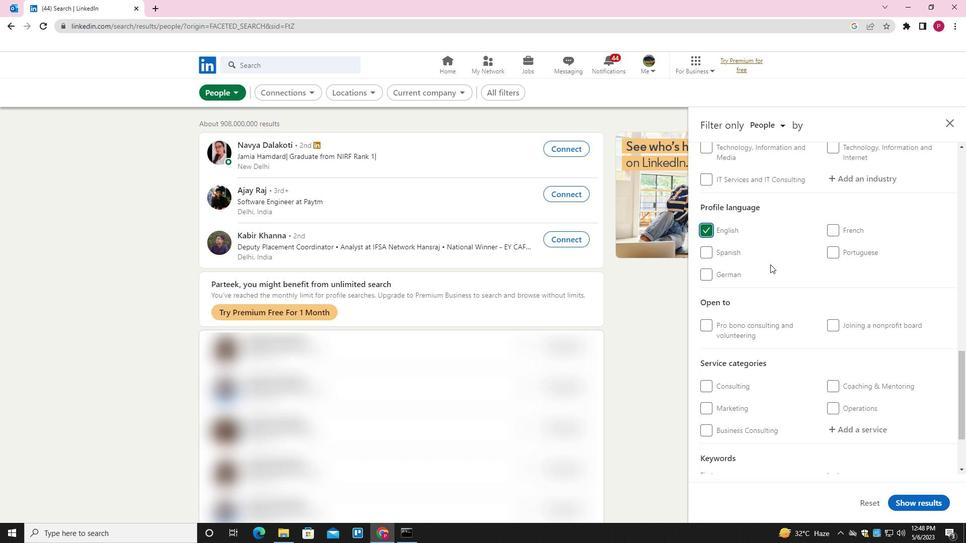 
Action: Mouse moved to (775, 293)
Screenshot: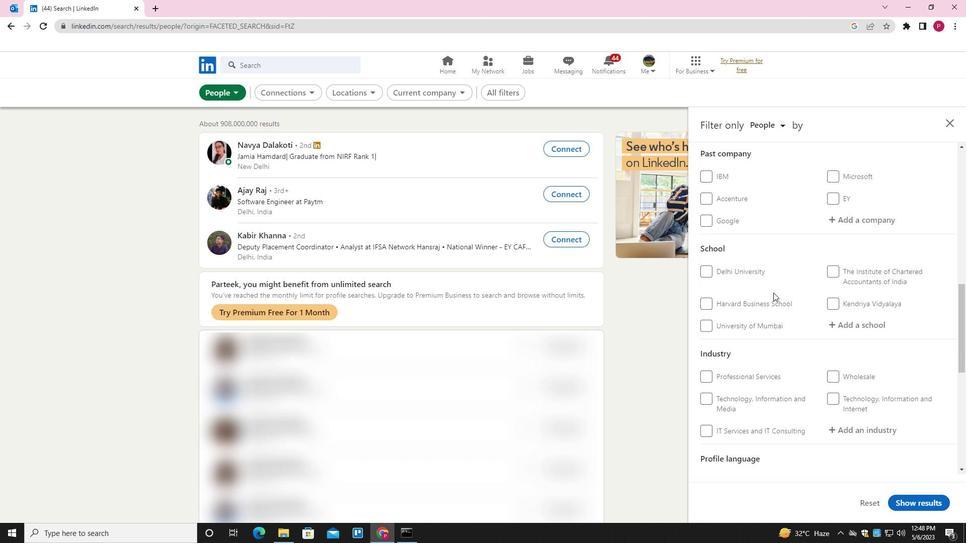
Action: Mouse scrolled (775, 293) with delta (0, 0)
Screenshot: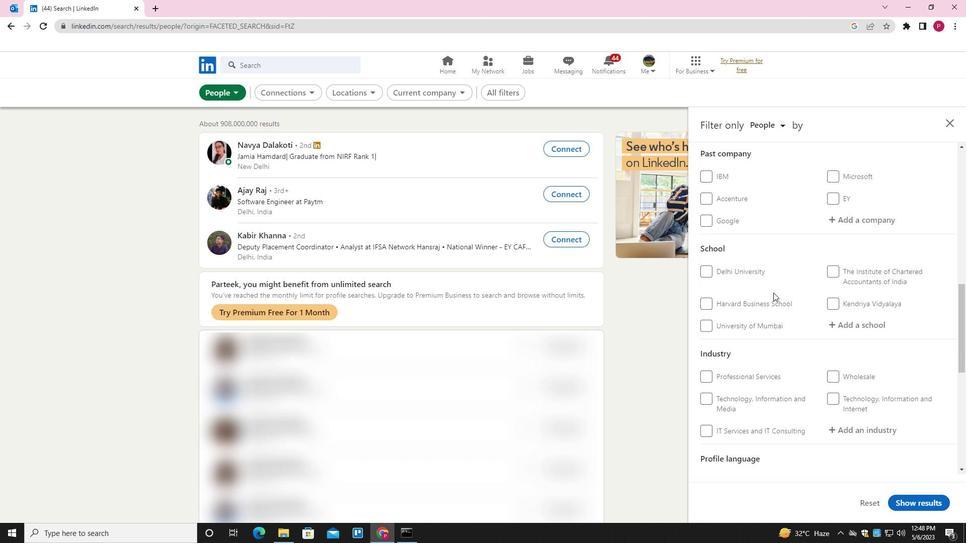 
Action: Mouse moved to (783, 285)
Screenshot: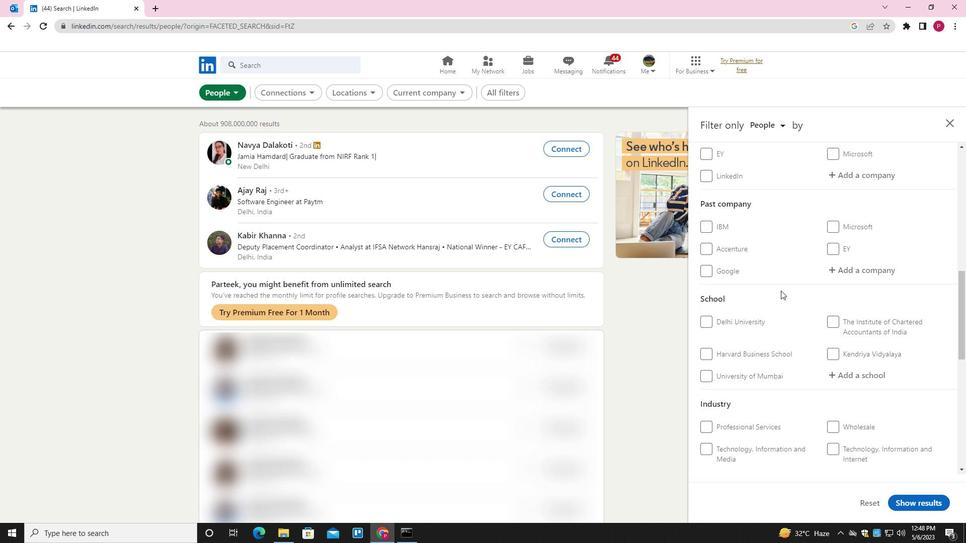 
Action: Mouse scrolled (783, 286) with delta (0, 0)
Screenshot: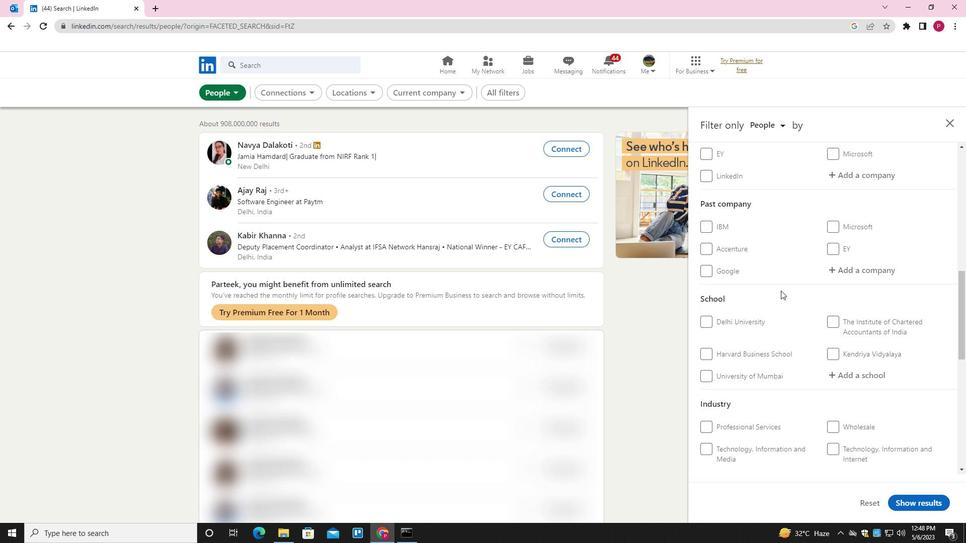 
Action: Mouse moved to (783, 285)
Screenshot: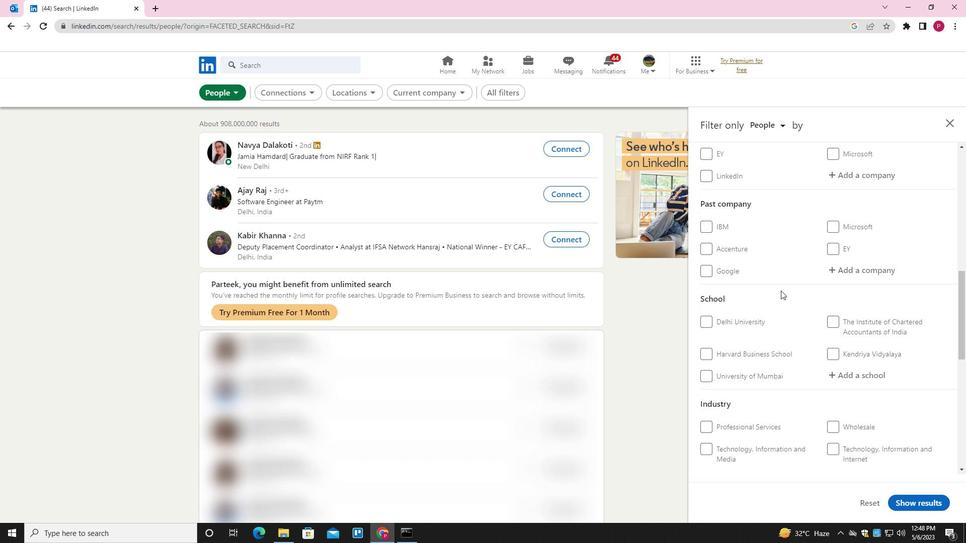 
Action: Mouse scrolled (783, 285) with delta (0, 0)
Screenshot: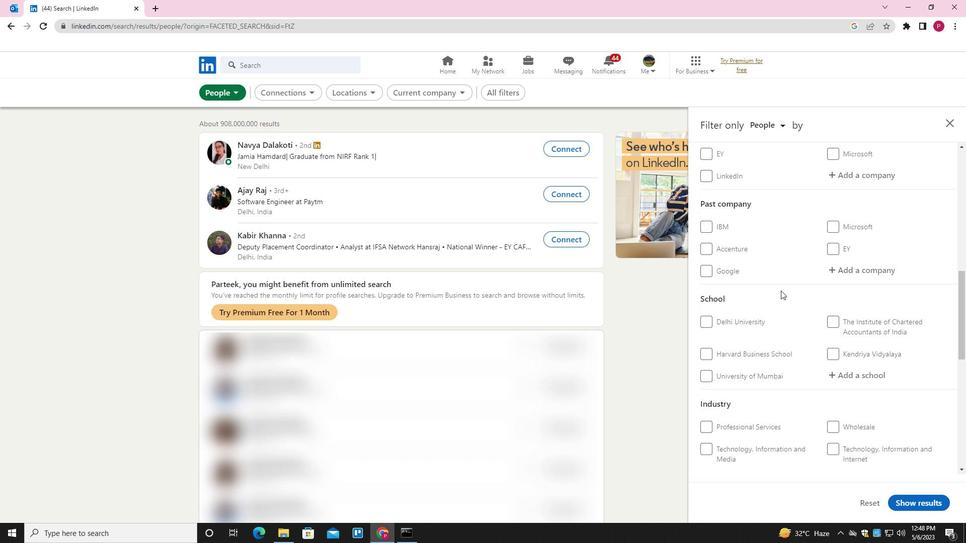 
Action: Mouse moved to (842, 277)
Screenshot: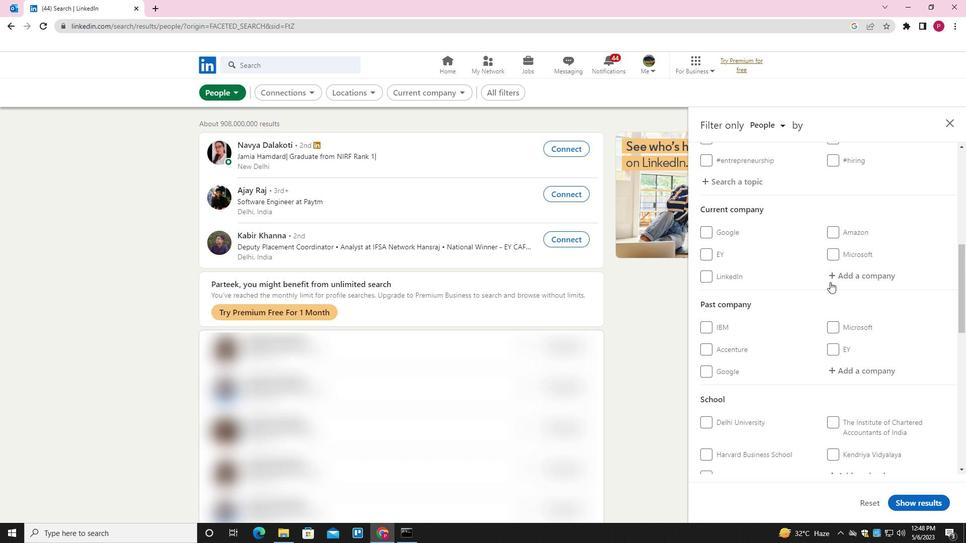 
Action: Mouse pressed left at (842, 277)
Screenshot: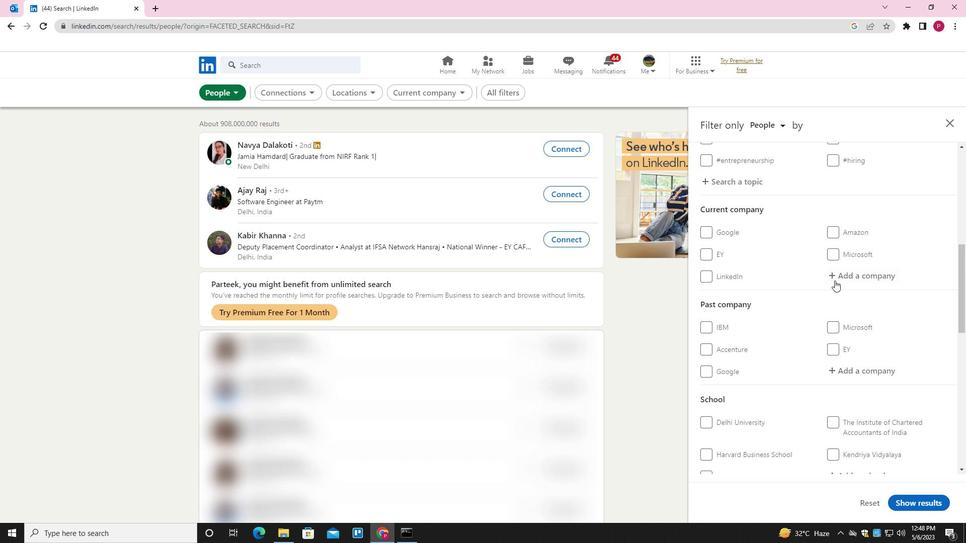
Action: Key pressed <Key.shift>BR<Key.backspace>ELONG<Key.space><Key.shift>EDUCATION<Key.space><Key.down><Key.enter>
Screenshot: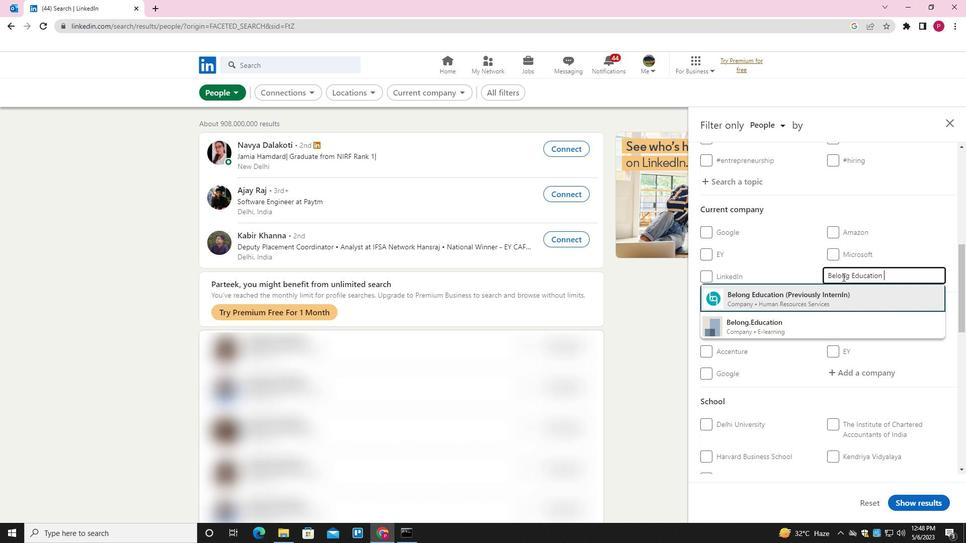 
Action: Mouse scrolled (842, 276) with delta (0, 0)
Screenshot: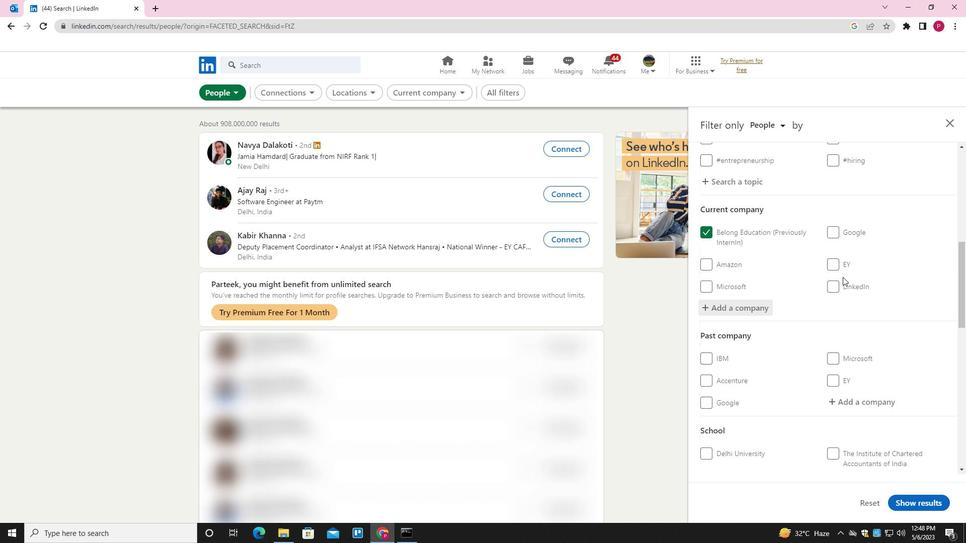 
Action: Mouse scrolled (842, 276) with delta (0, 0)
Screenshot: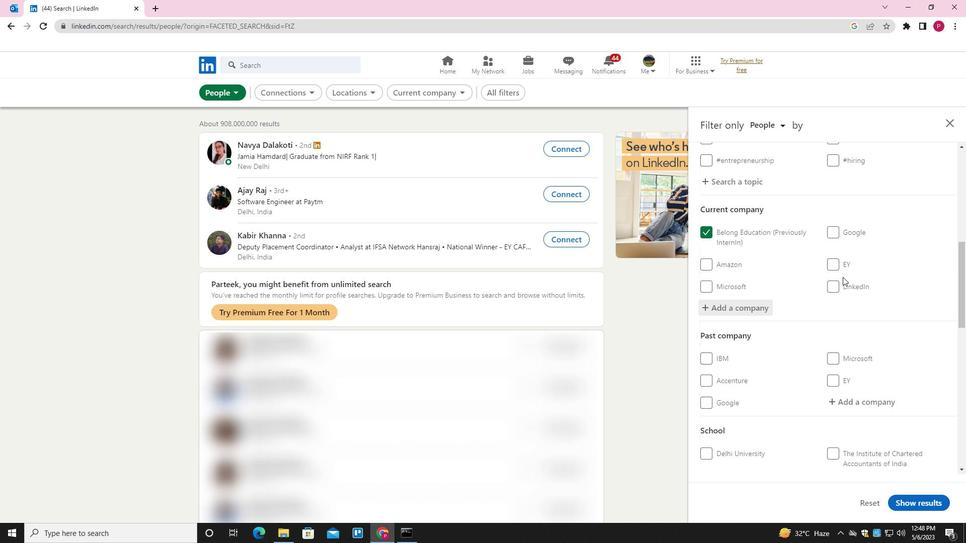 
Action: Mouse scrolled (842, 276) with delta (0, 0)
Screenshot: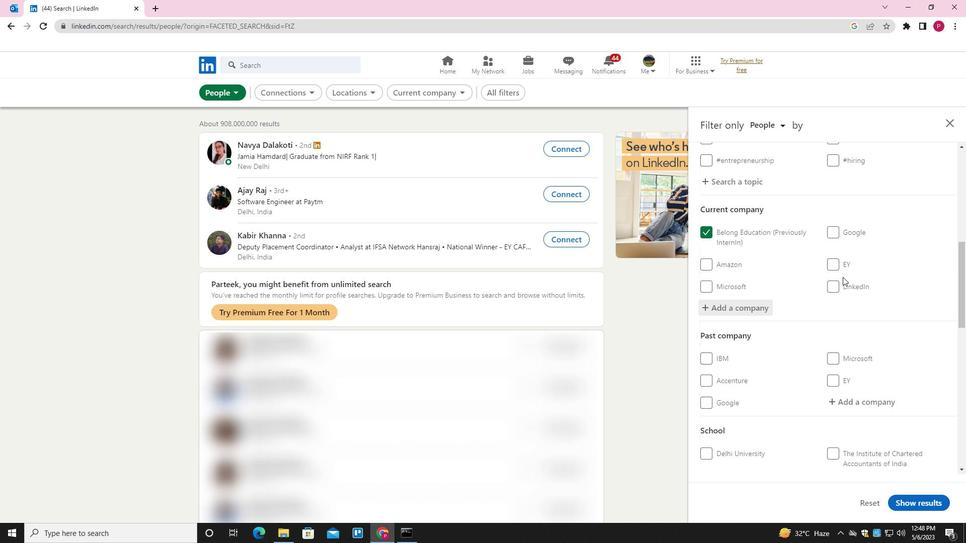 
Action: Mouse scrolled (842, 276) with delta (0, 0)
Screenshot: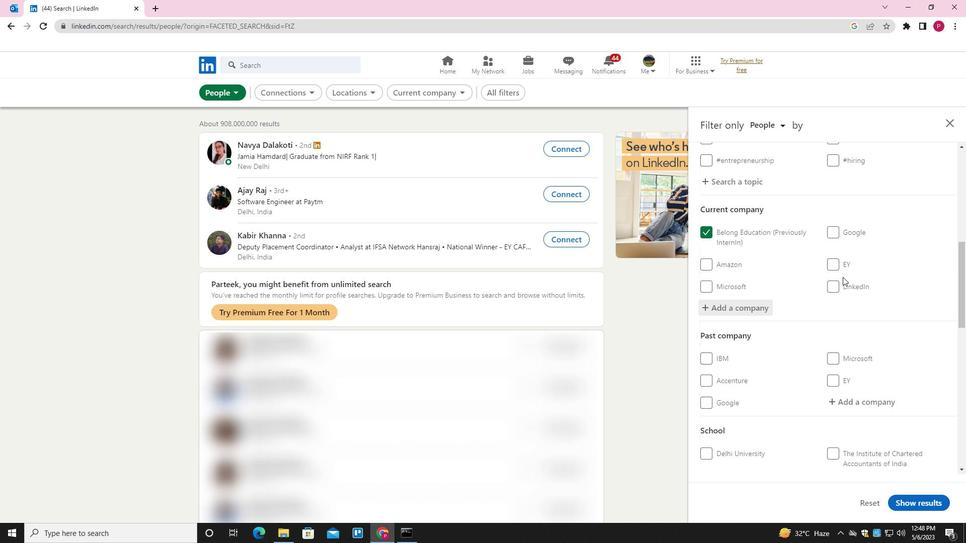 
Action: Mouse scrolled (842, 276) with delta (0, 0)
Screenshot: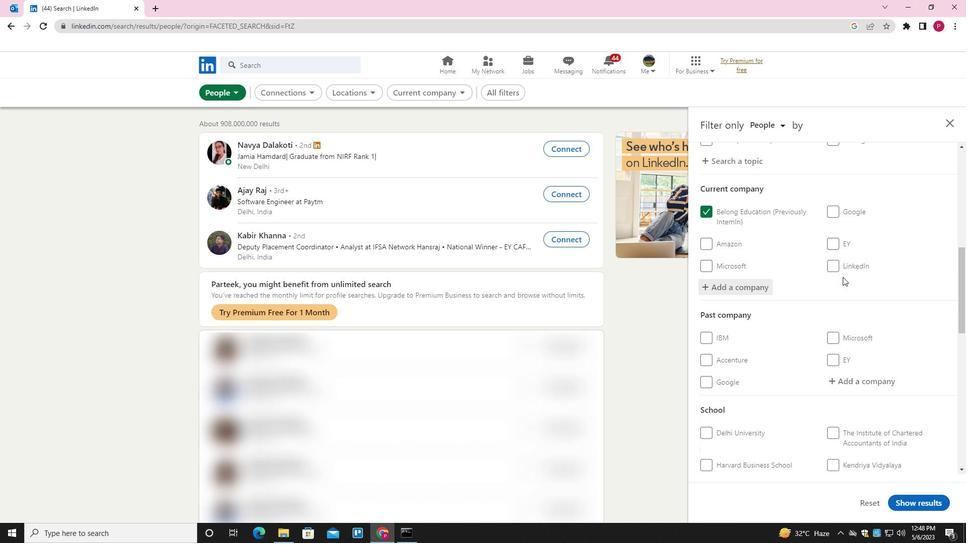 
Action: Mouse moved to (853, 258)
Screenshot: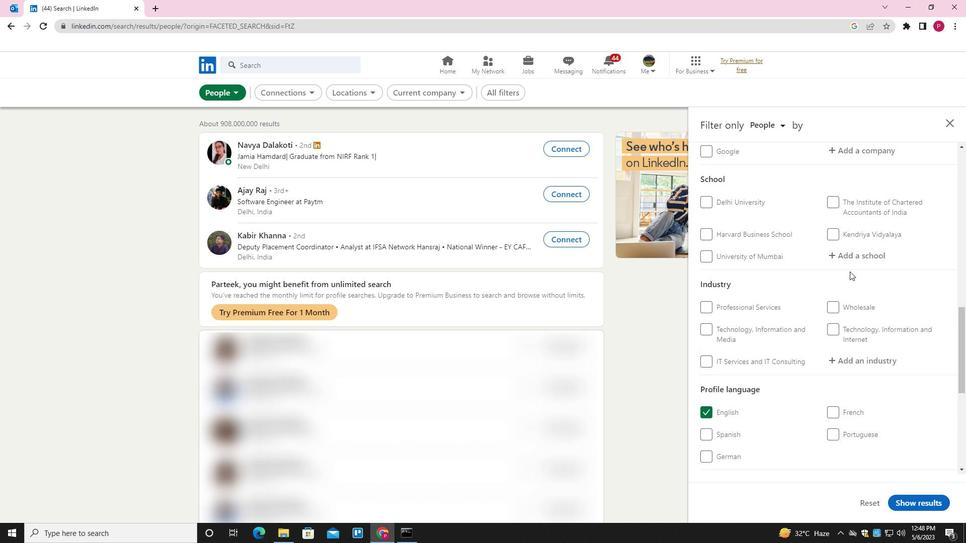 
Action: Mouse pressed left at (853, 258)
Screenshot: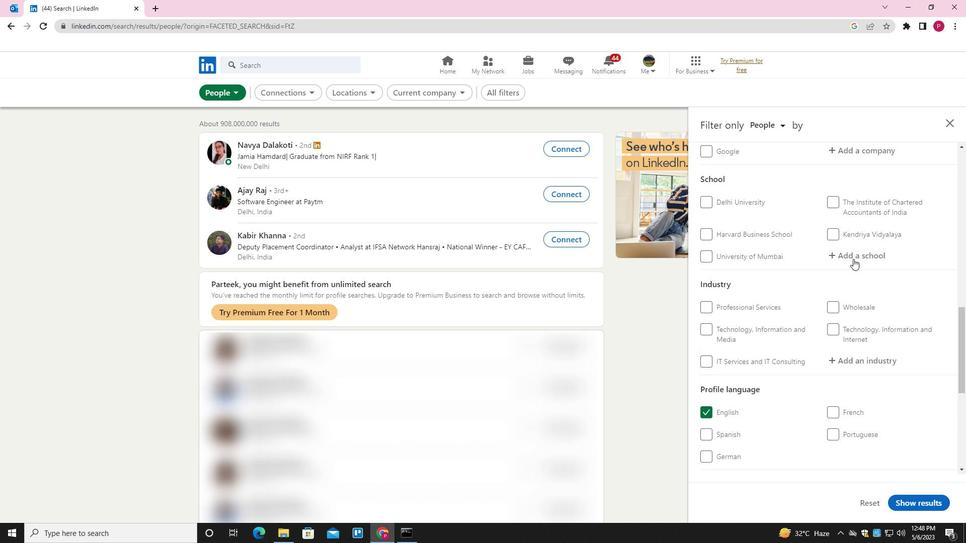 
Action: Key pressed <Key.shift><Key.shift>BURHANI<Key.space><Key.shift><Key.shift>COLLEGE<Key.space><Key.down><Key.enter>
Screenshot: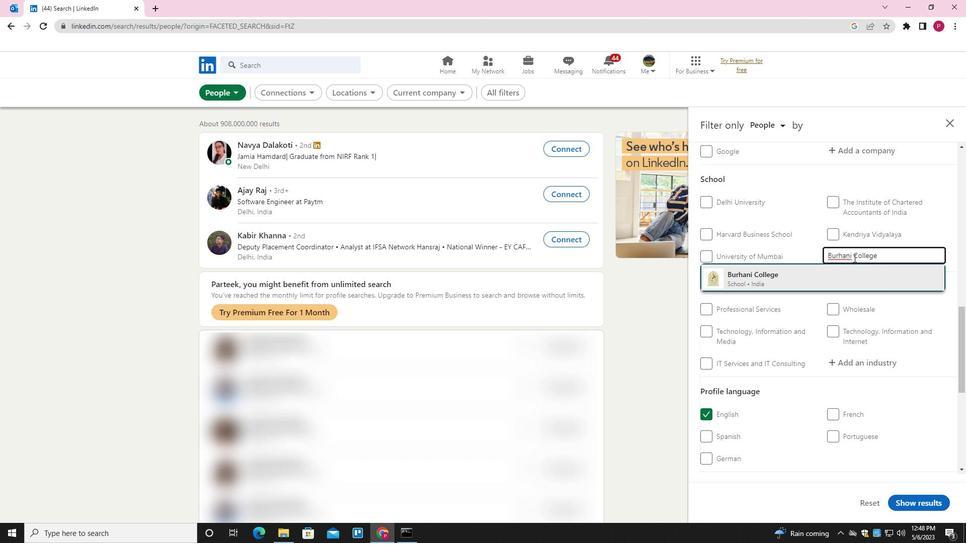 
Action: Mouse moved to (844, 264)
Screenshot: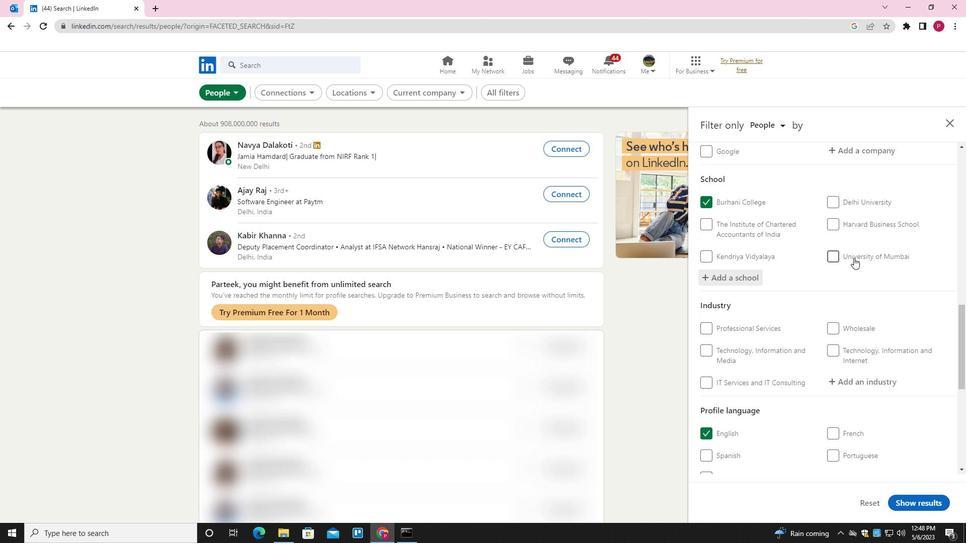 
Action: Mouse scrolled (844, 263) with delta (0, 0)
Screenshot: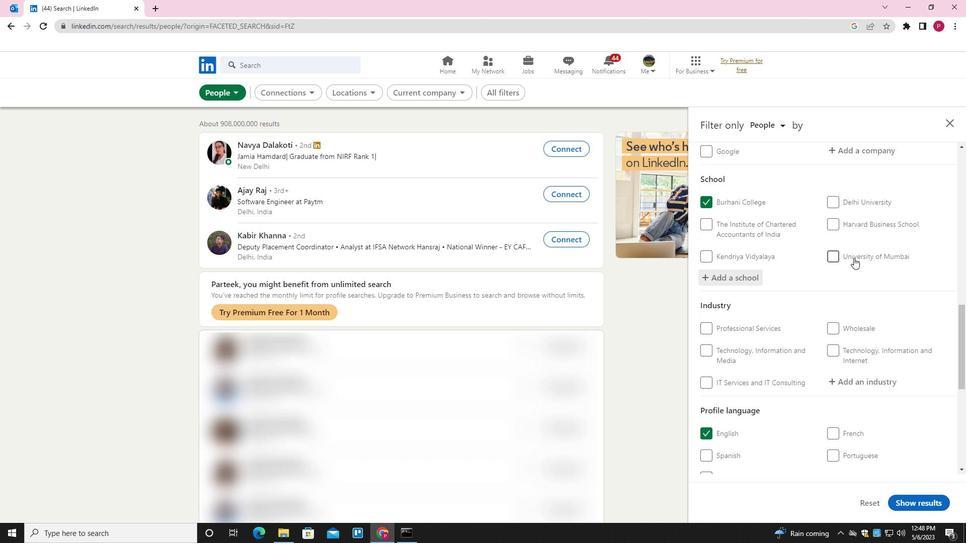 
Action: Mouse moved to (843, 264)
Screenshot: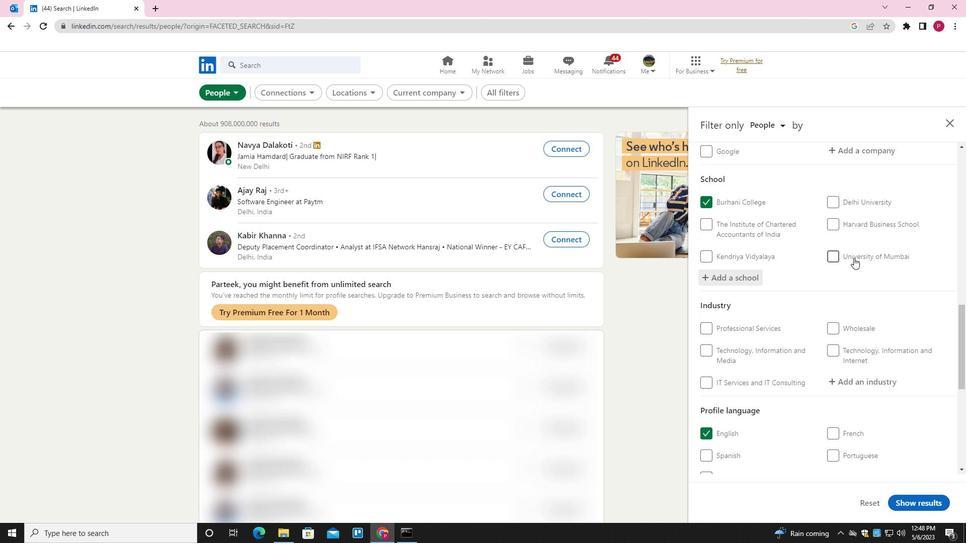 
Action: Mouse scrolled (843, 263) with delta (0, 0)
Screenshot: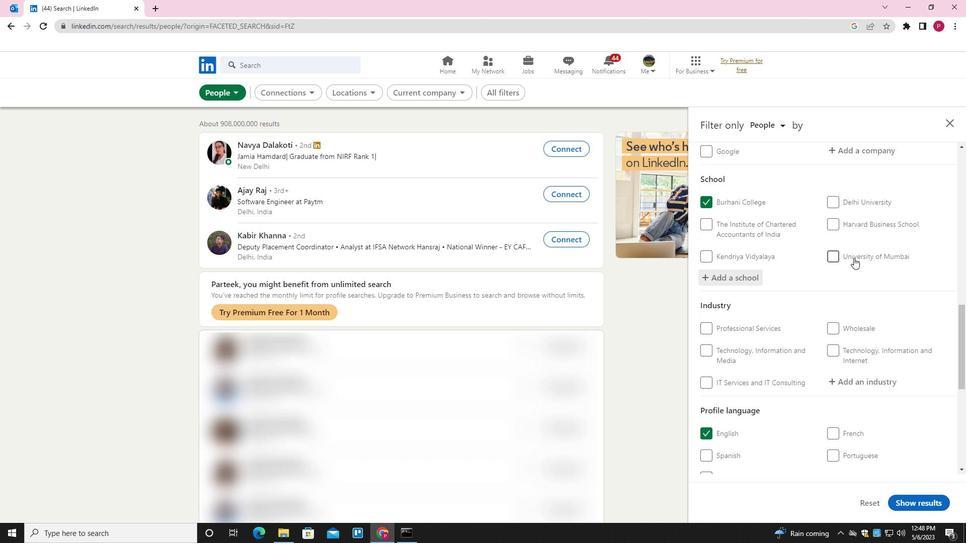 
Action: Mouse moved to (858, 277)
Screenshot: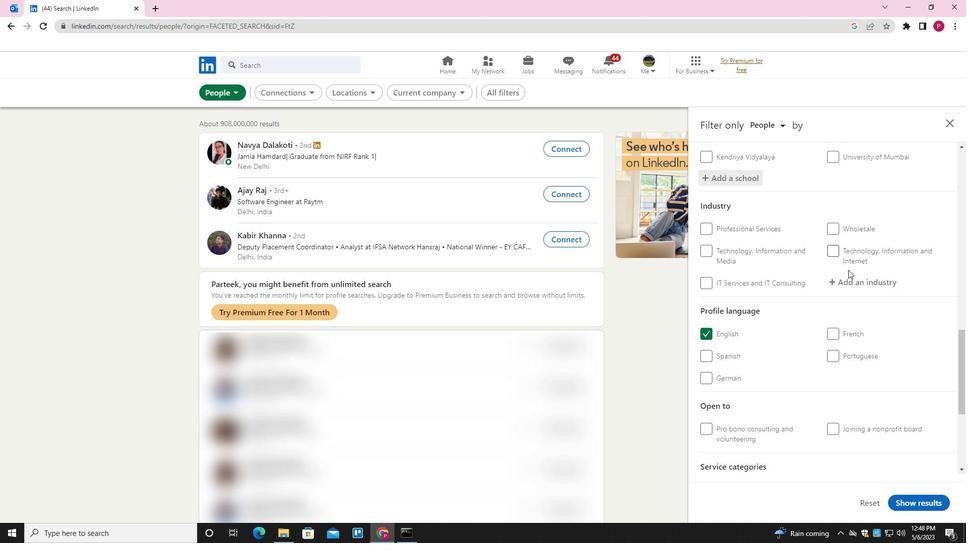 
Action: Mouse pressed left at (858, 277)
Screenshot: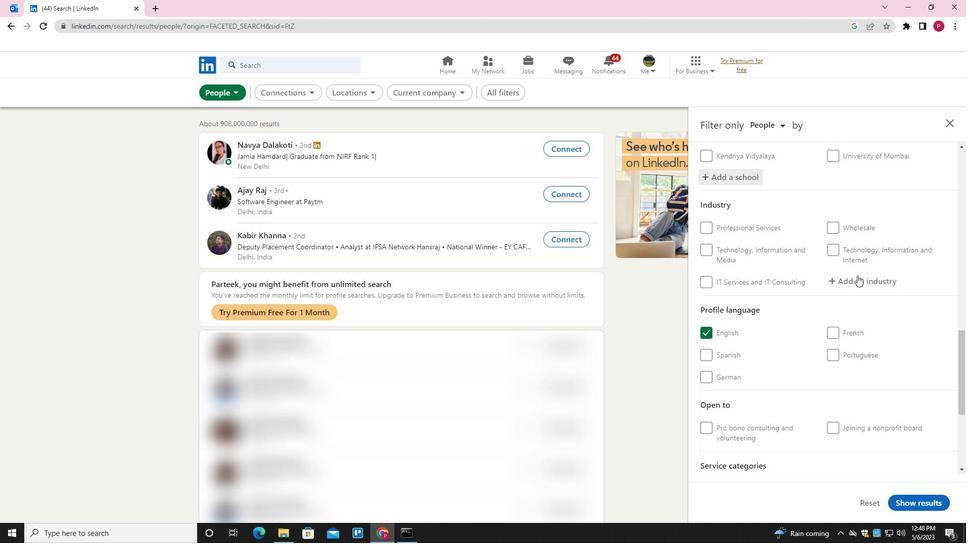 
Action: Key pressed <Key.shift>CORRECTIONAL<Key.down><Key.enter>
Screenshot: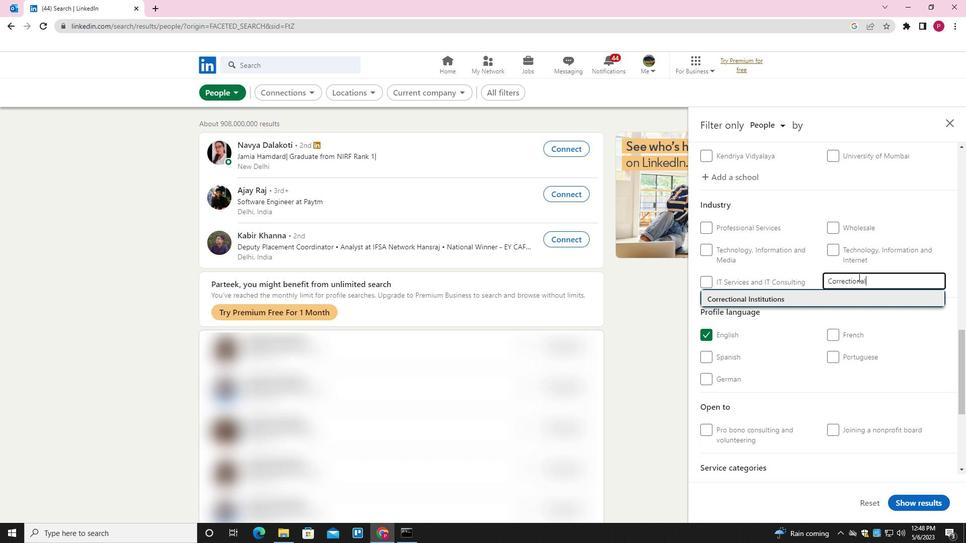 
Action: Mouse moved to (858, 277)
Screenshot: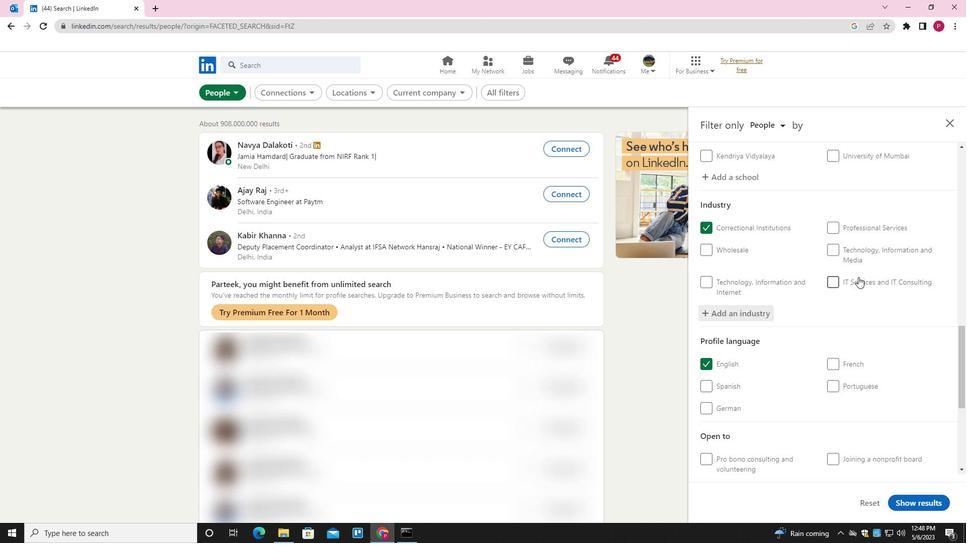 
Action: Mouse scrolled (858, 277) with delta (0, 0)
Screenshot: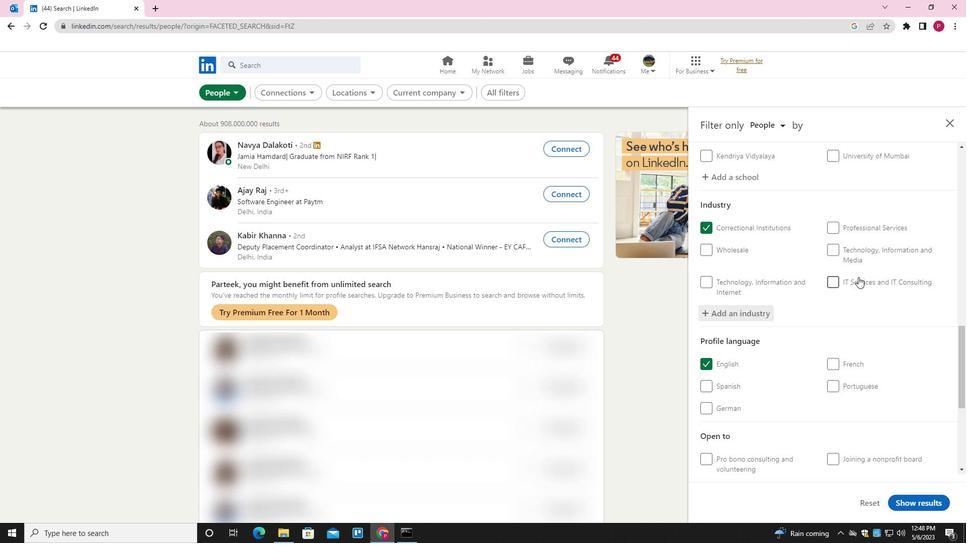 
Action: Mouse moved to (857, 278)
Screenshot: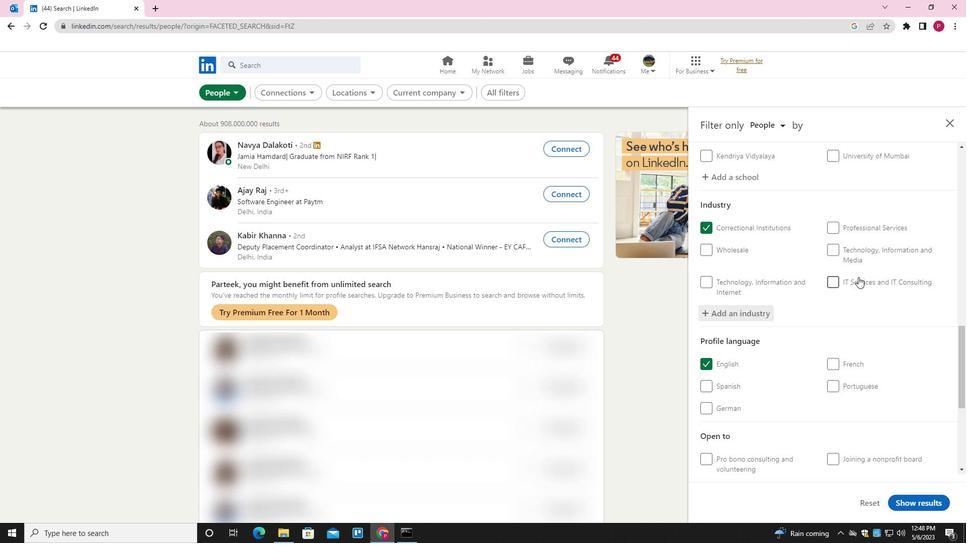 
Action: Mouse scrolled (857, 278) with delta (0, 0)
Screenshot: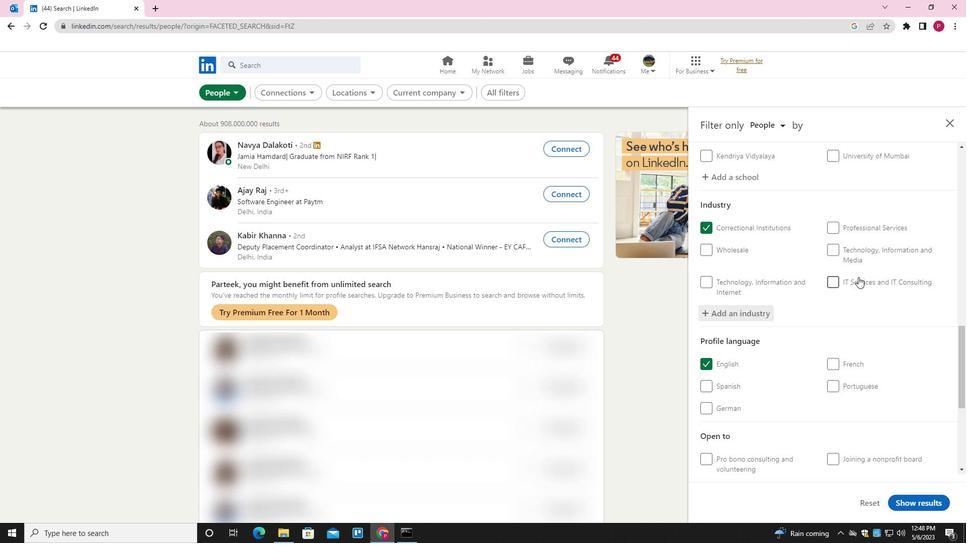 
Action: Mouse moved to (857, 278)
Screenshot: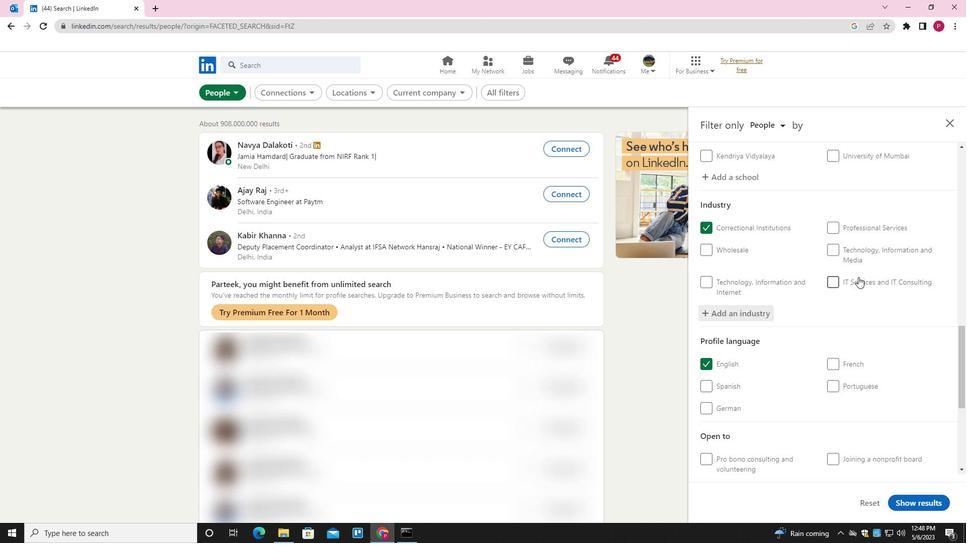 
Action: Mouse scrolled (857, 278) with delta (0, 0)
Screenshot: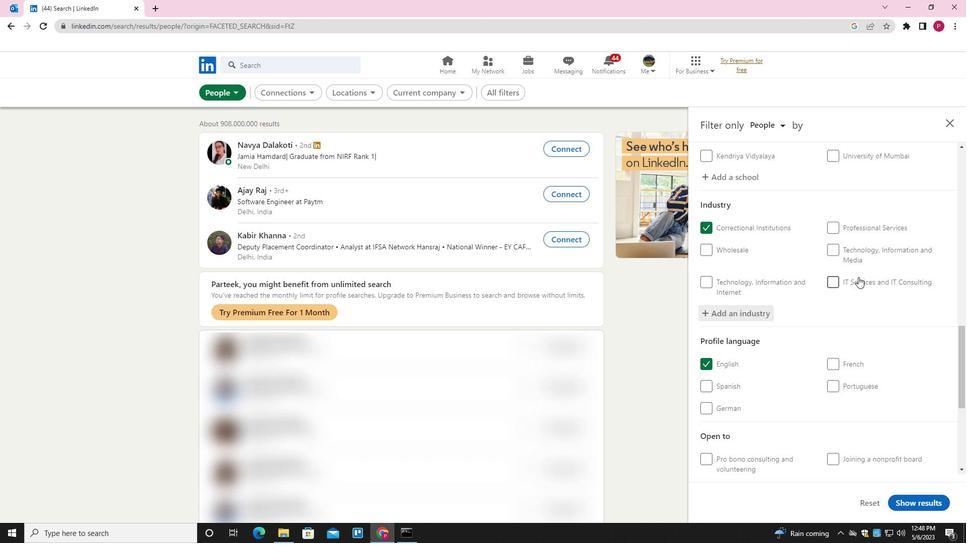 
Action: Mouse moved to (856, 279)
Screenshot: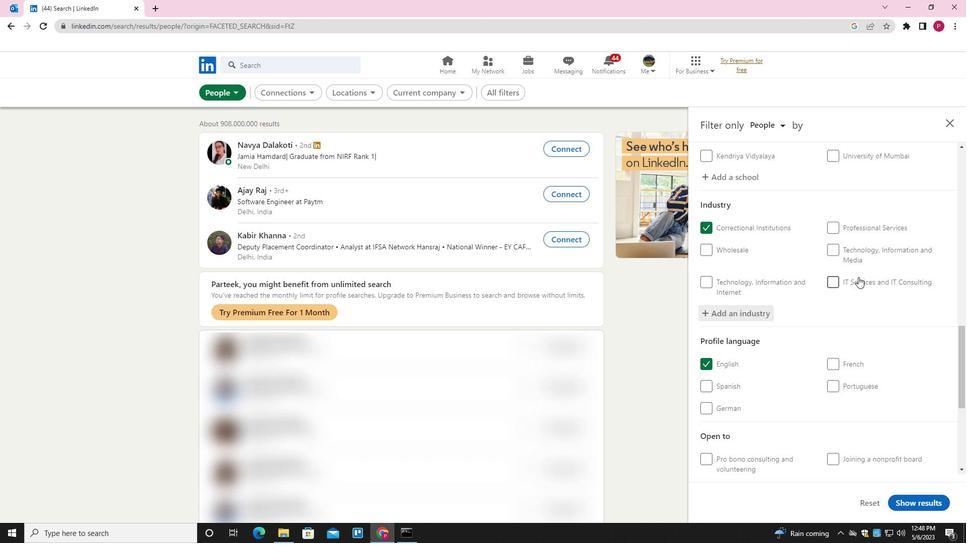 
Action: Mouse scrolled (856, 278) with delta (0, 0)
Screenshot: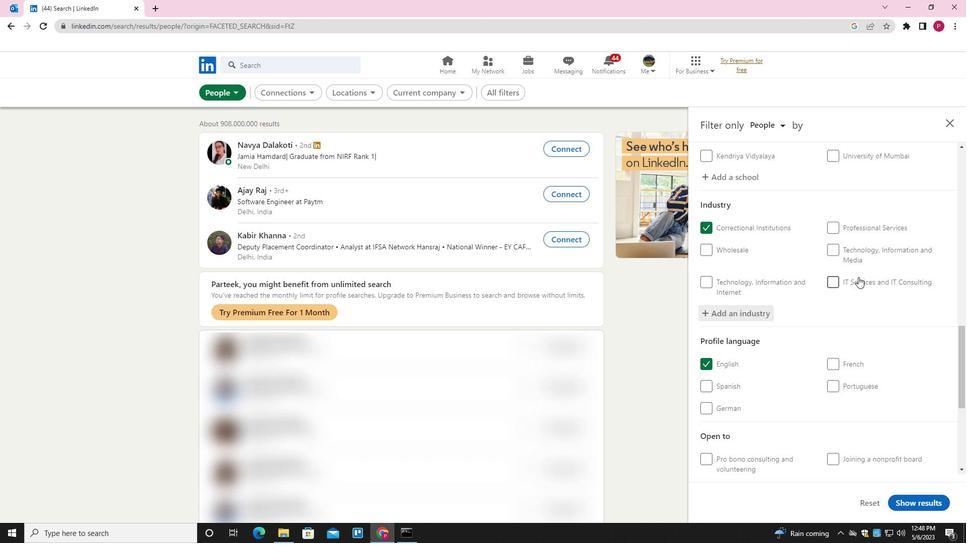 
Action: Mouse moved to (856, 354)
Screenshot: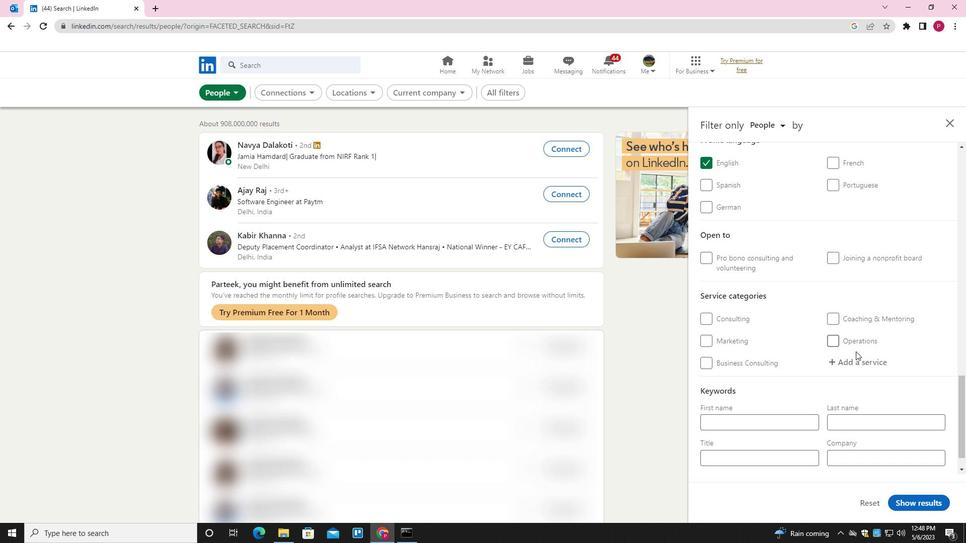 
Action: Mouse pressed left at (856, 354)
Screenshot: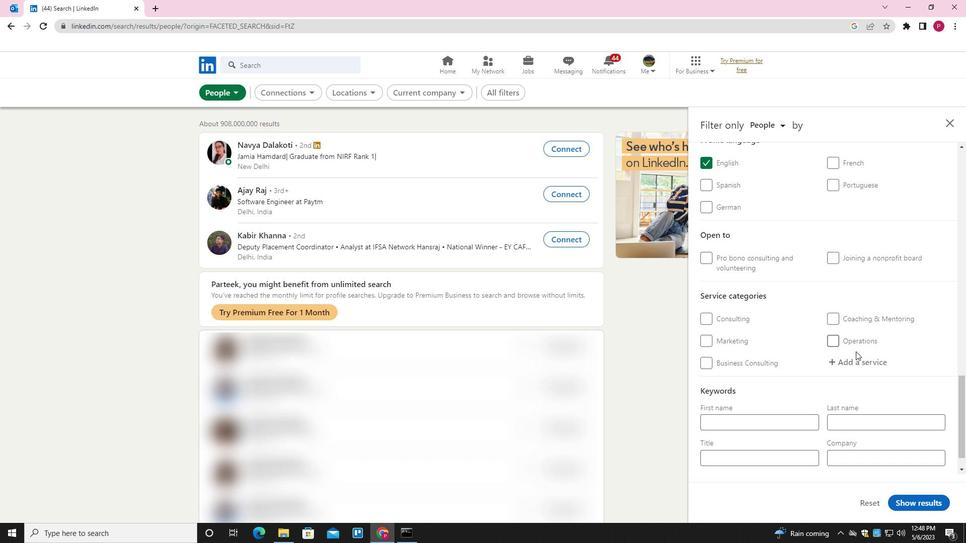 
Action: Mouse moved to (857, 355)
Screenshot: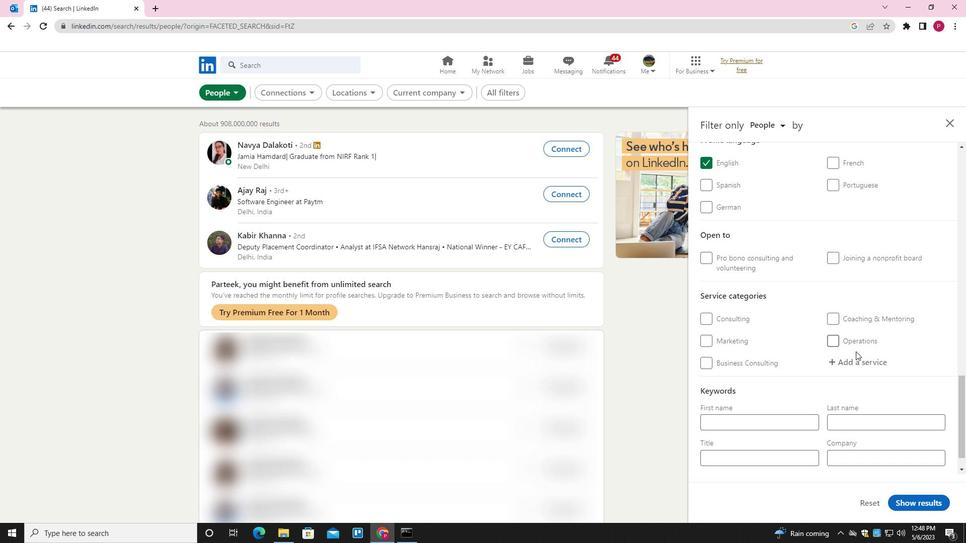 
Action: Key pressed <Key.shift><Key.shift><Key.shift>REAL<Key.space><Key.shift>ESTATE<Key.space><Key.down><Key.down><Key.down><Key.enter>
Screenshot: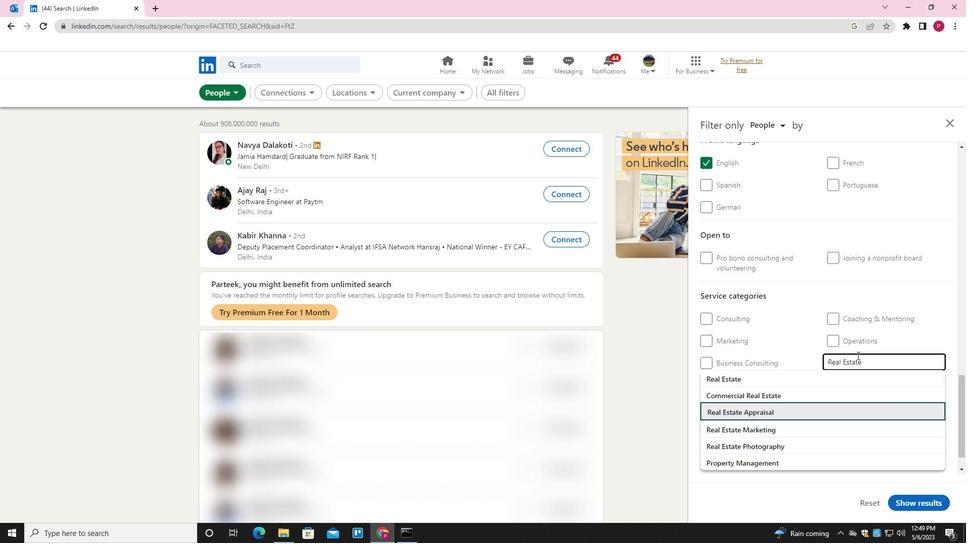 
Action: Mouse scrolled (857, 355) with delta (0, 0)
Screenshot: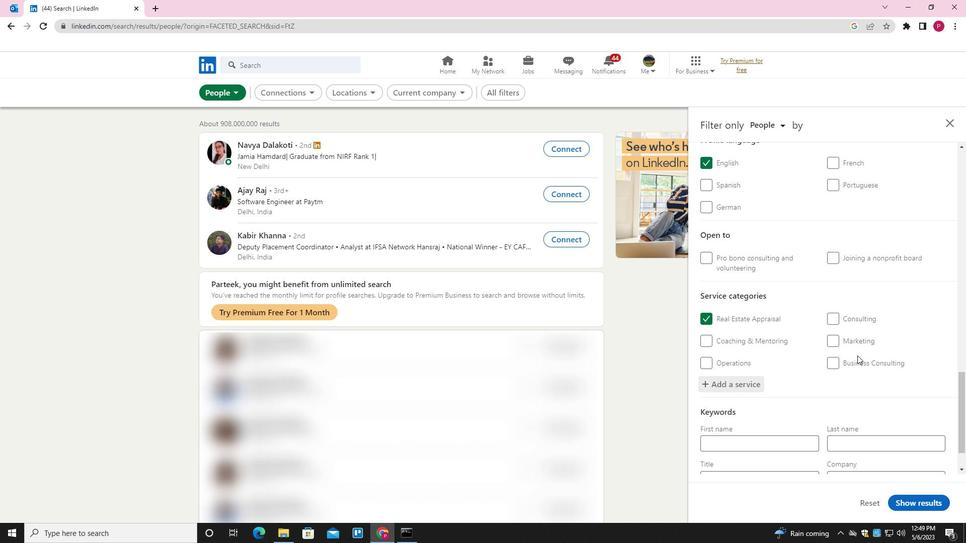
Action: Mouse moved to (857, 357)
Screenshot: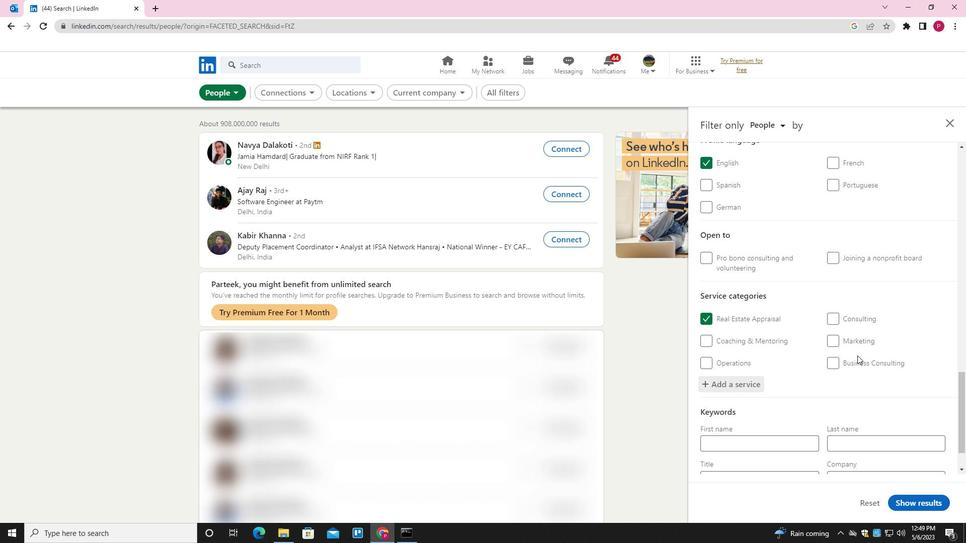 
Action: Mouse scrolled (857, 356) with delta (0, 0)
Screenshot: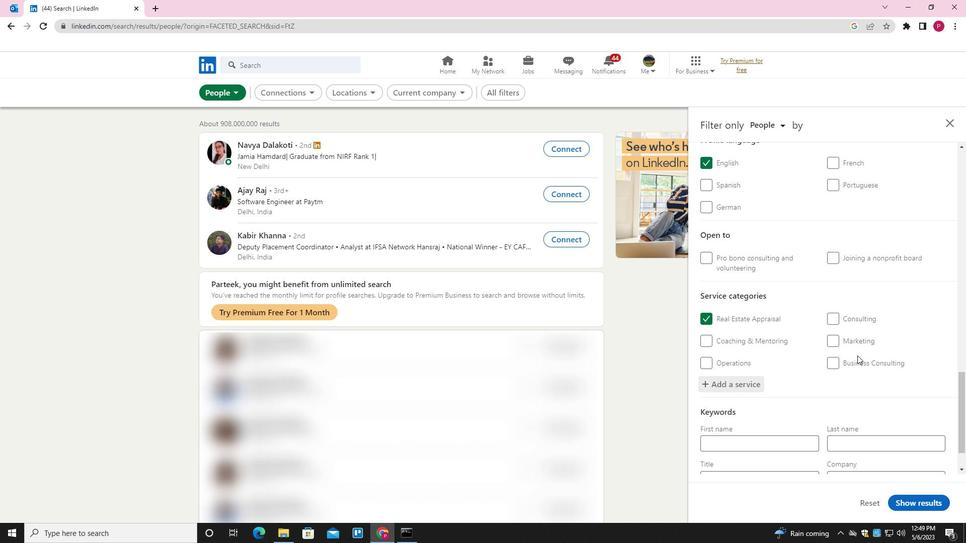 
Action: Mouse moved to (856, 357)
Screenshot: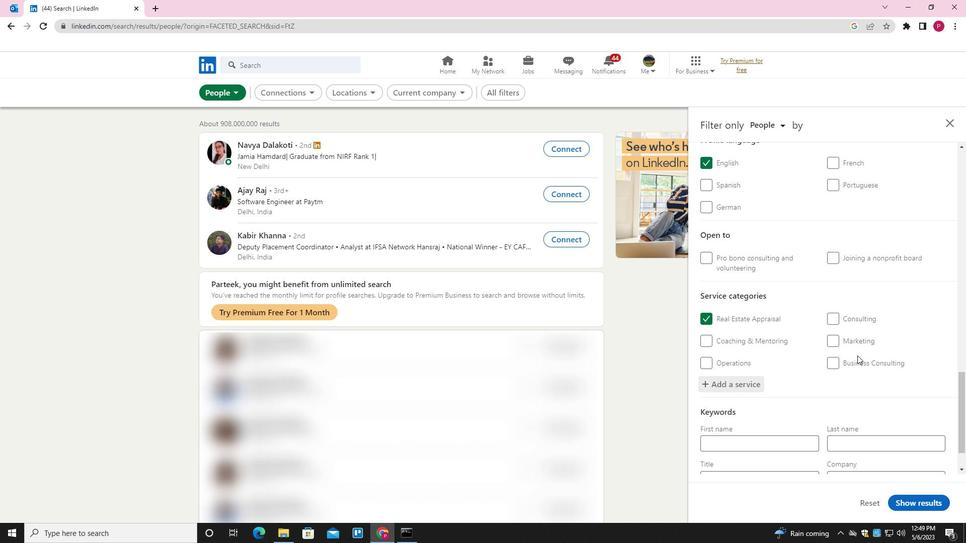 
Action: Mouse scrolled (856, 357) with delta (0, 0)
Screenshot: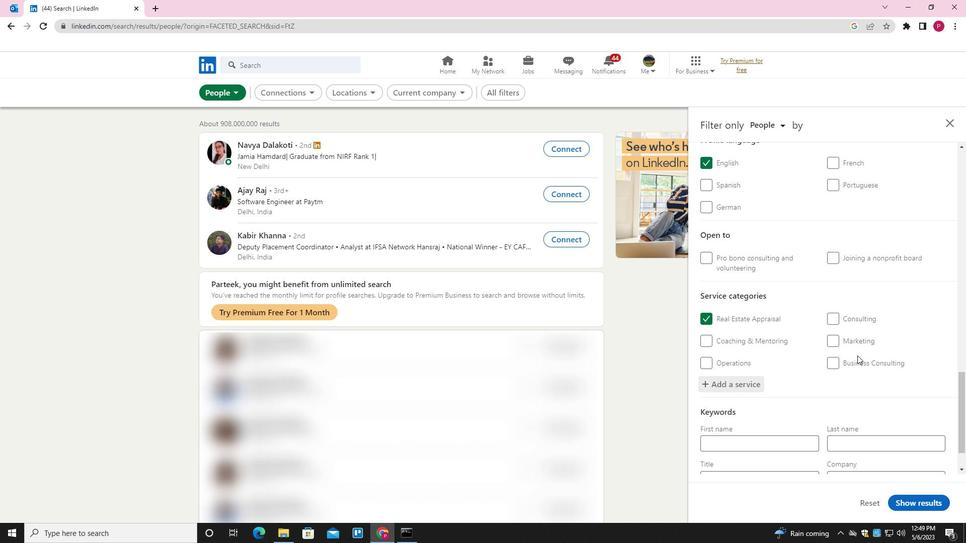 
Action: Mouse moved to (854, 358)
Screenshot: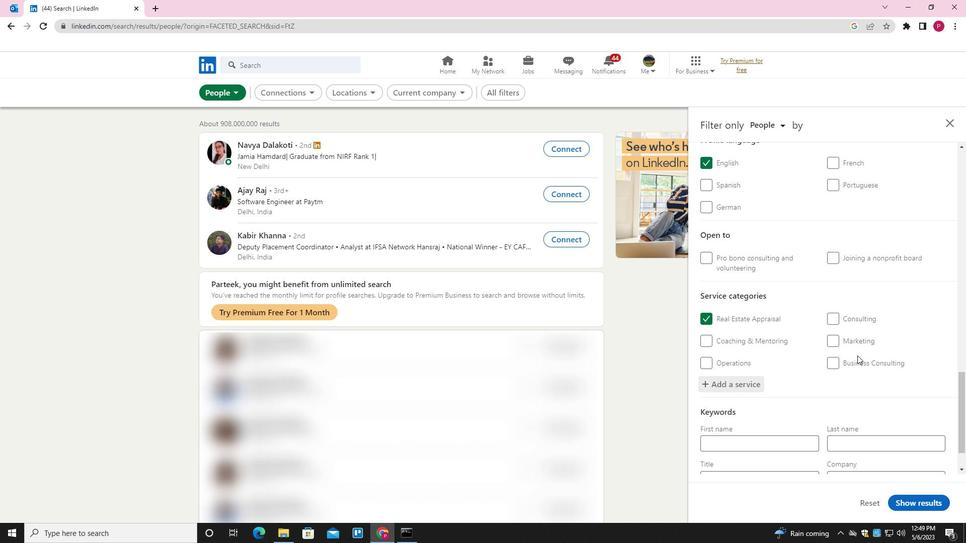 
Action: Mouse scrolled (854, 358) with delta (0, 0)
Screenshot: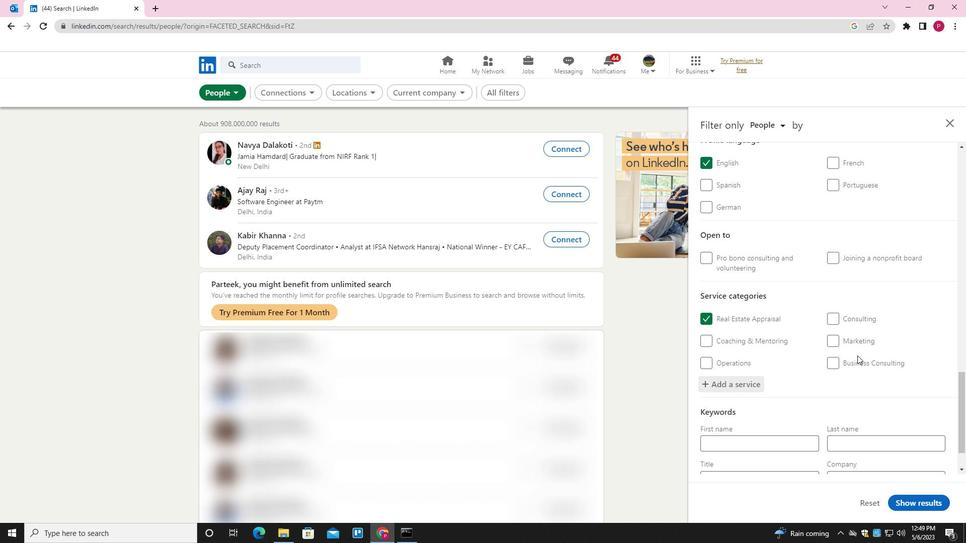 
Action: Mouse moved to (756, 428)
Screenshot: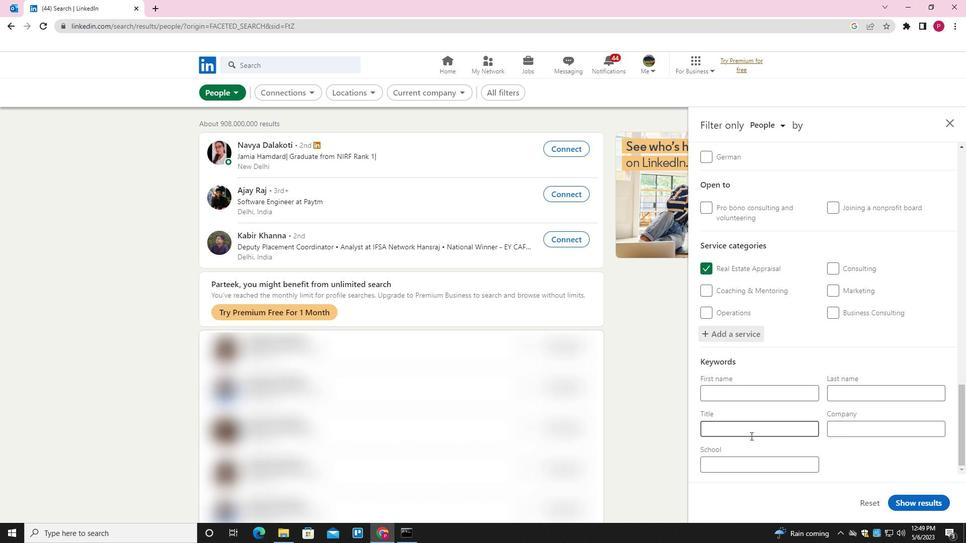 
Action: Mouse pressed left at (756, 428)
Screenshot: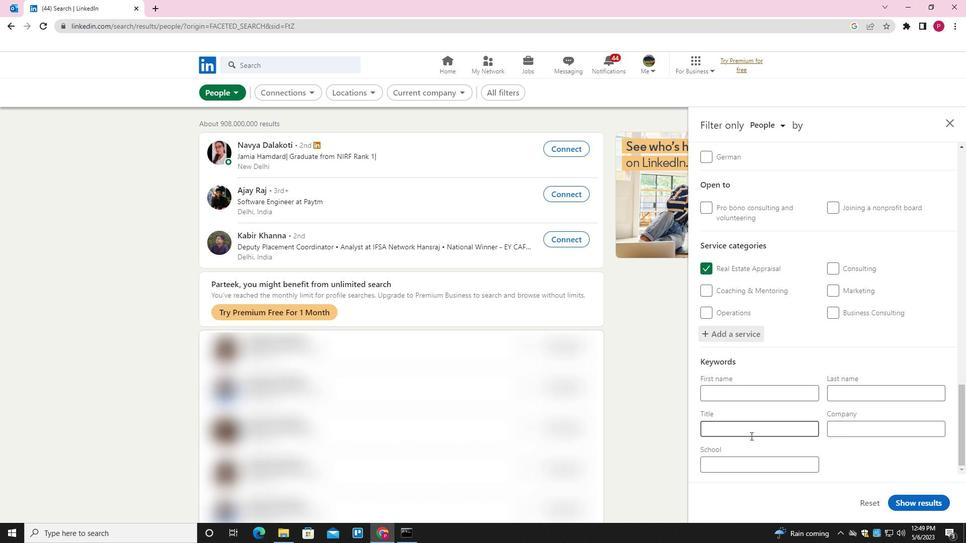 
Action: Key pressed <Key.shift><Key.shift><Key.shift><Key.shift><Key.shift><Key.shift><Key.shift><Key.shift>MAM<Key.backspace>NAGER
Screenshot: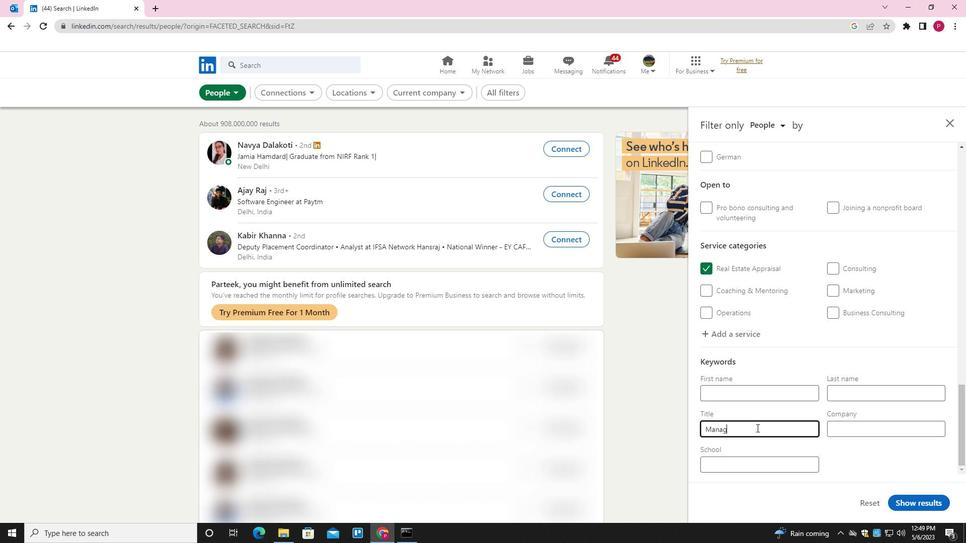 
Action: Mouse moved to (905, 502)
Screenshot: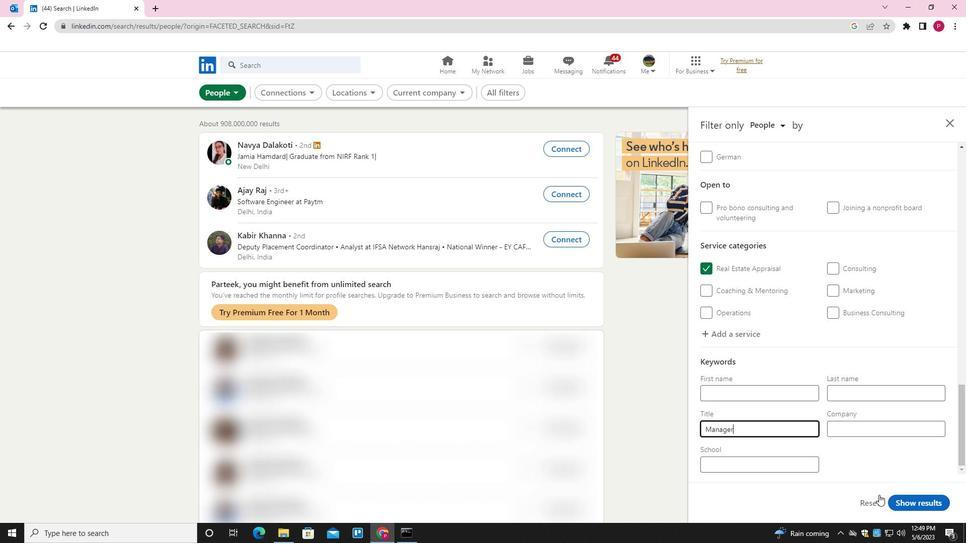 
Action: Mouse pressed left at (905, 502)
Screenshot: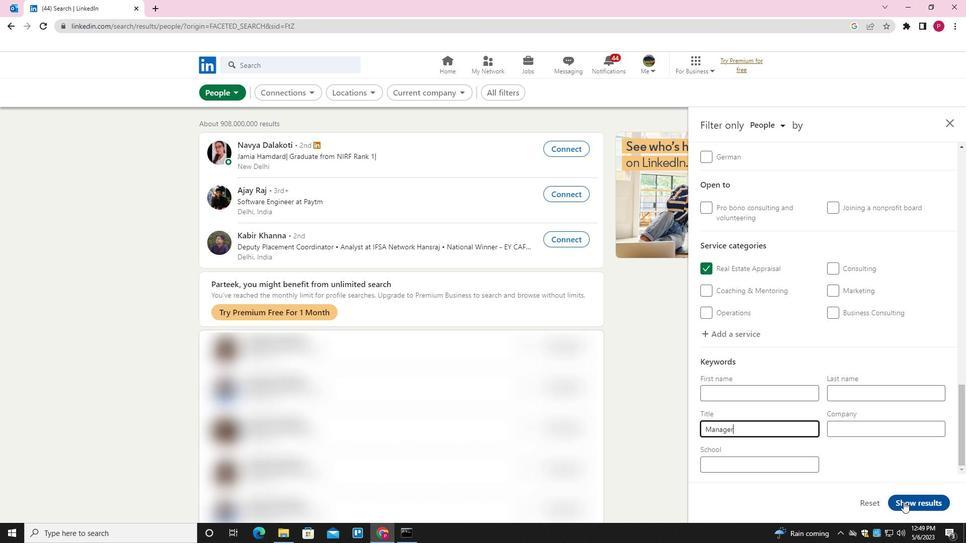 
Action: Mouse moved to (463, 206)
Screenshot: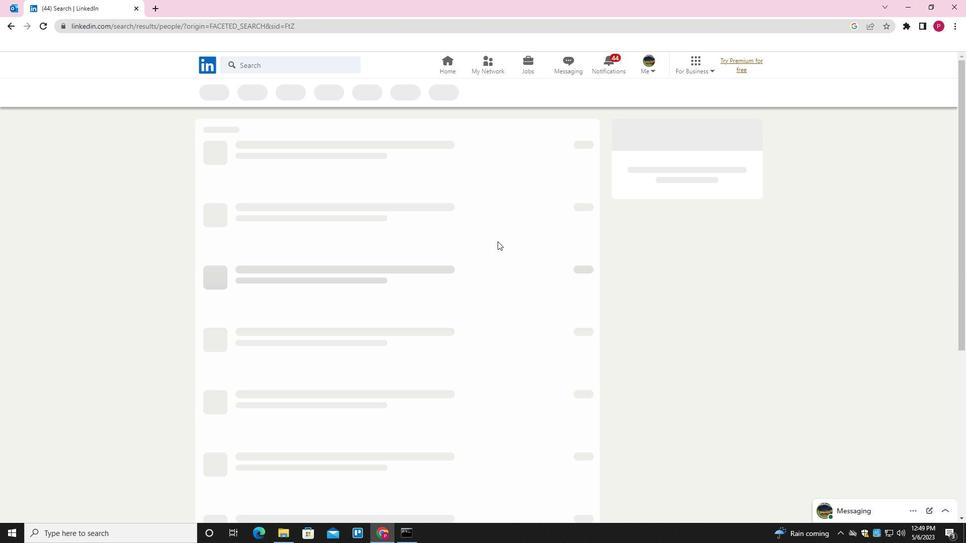 
